 Task: Add a signature Ibrahim Sanchez containing Have a great St. Patricks Day, Ibrahim Sanchez to email address softage.8@softage.net and add a label Decorations
Action: Mouse moved to (1044, 62)
Screenshot: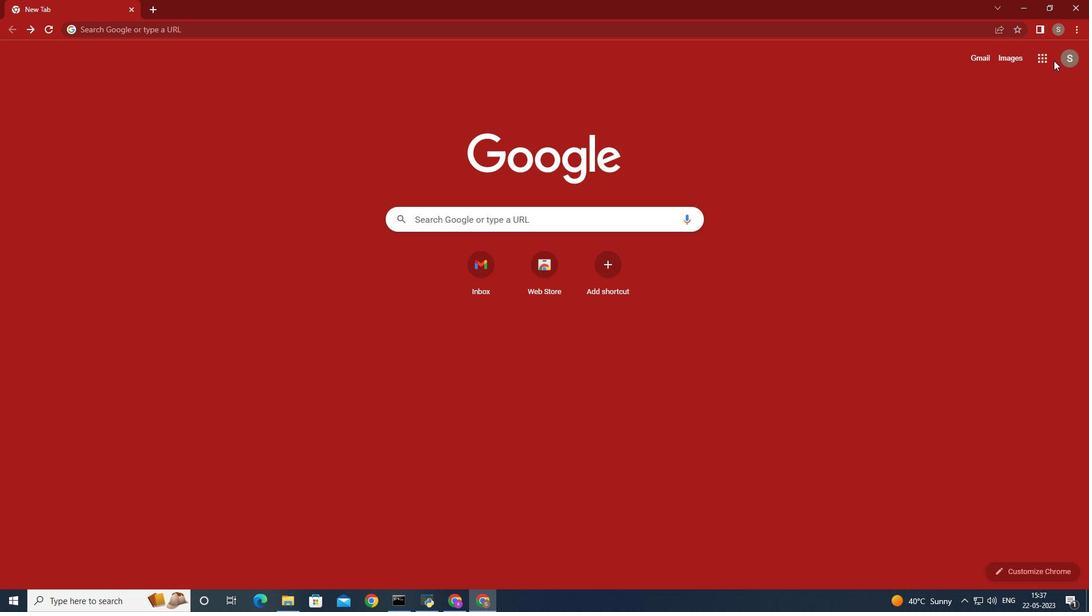 
Action: Mouse pressed left at (1044, 62)
Screenshot: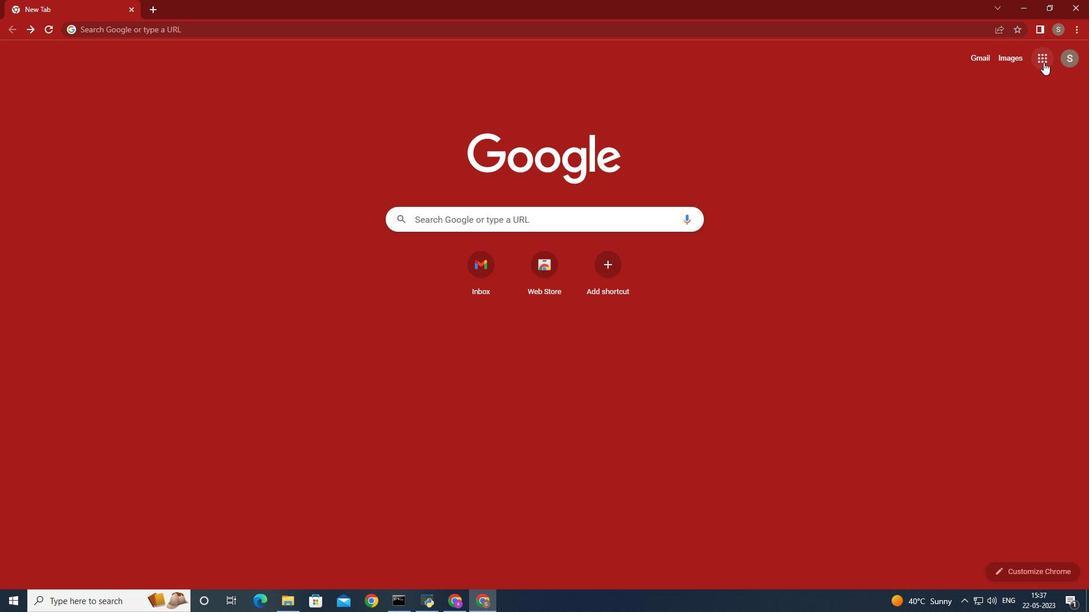
Action: Mouse moved to (995, 101)
Screenshot: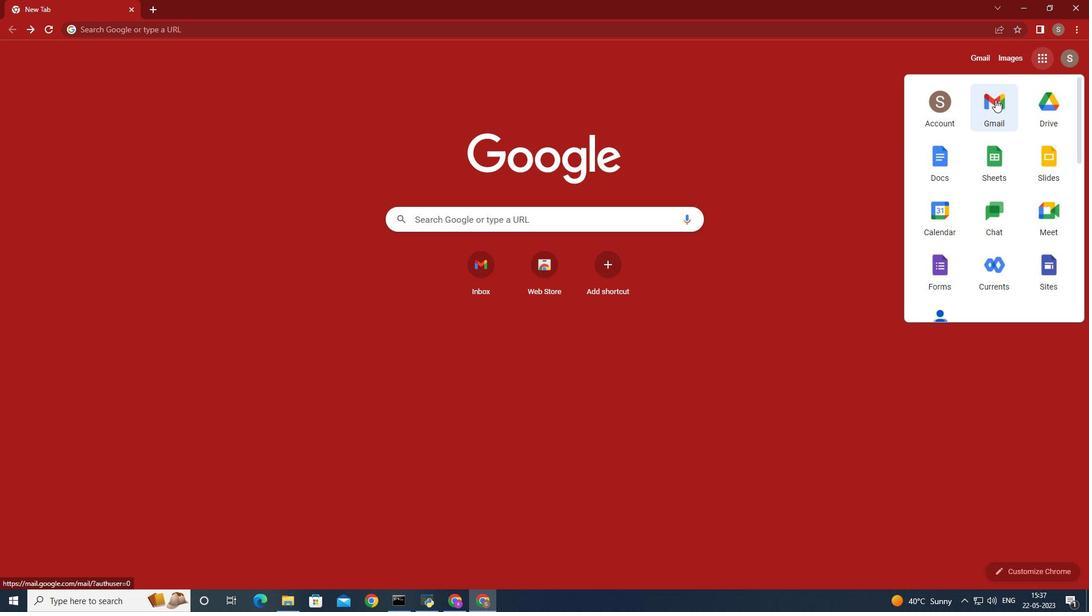 
Action: Mouse pressed left at (995, 101)
Screenshot: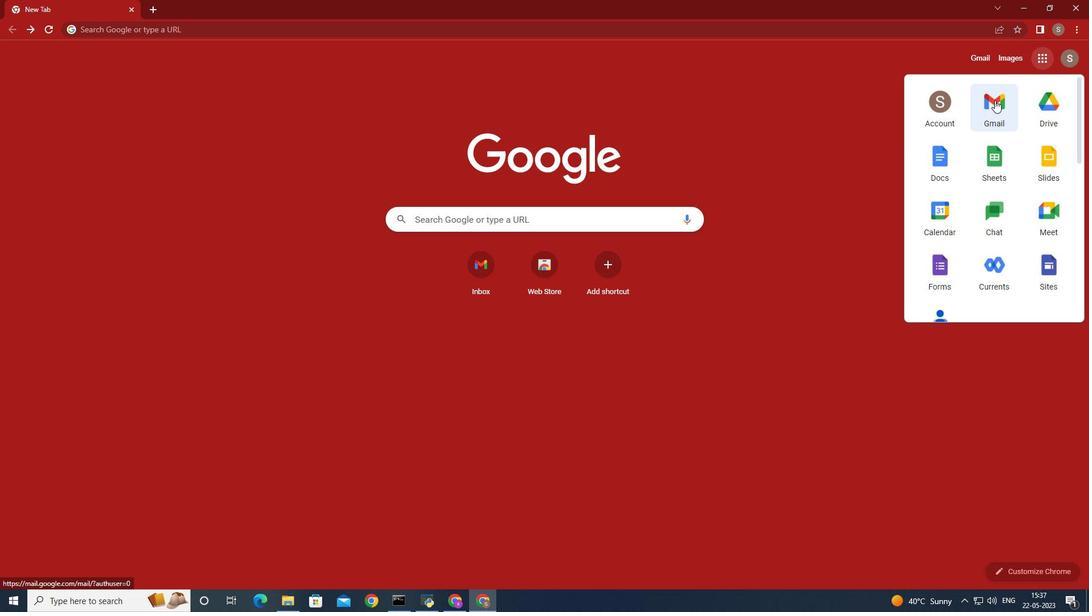 
Action: Key pressed <Key.caps_lock>
Screenshot: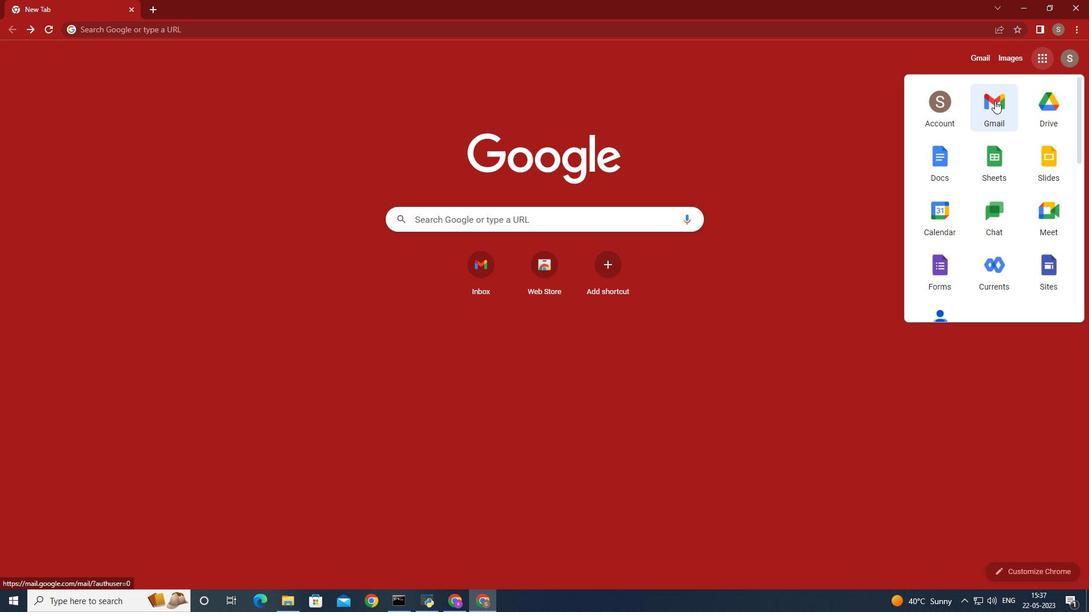 
Action: Mouse moved to (961, 75)
Screenshot: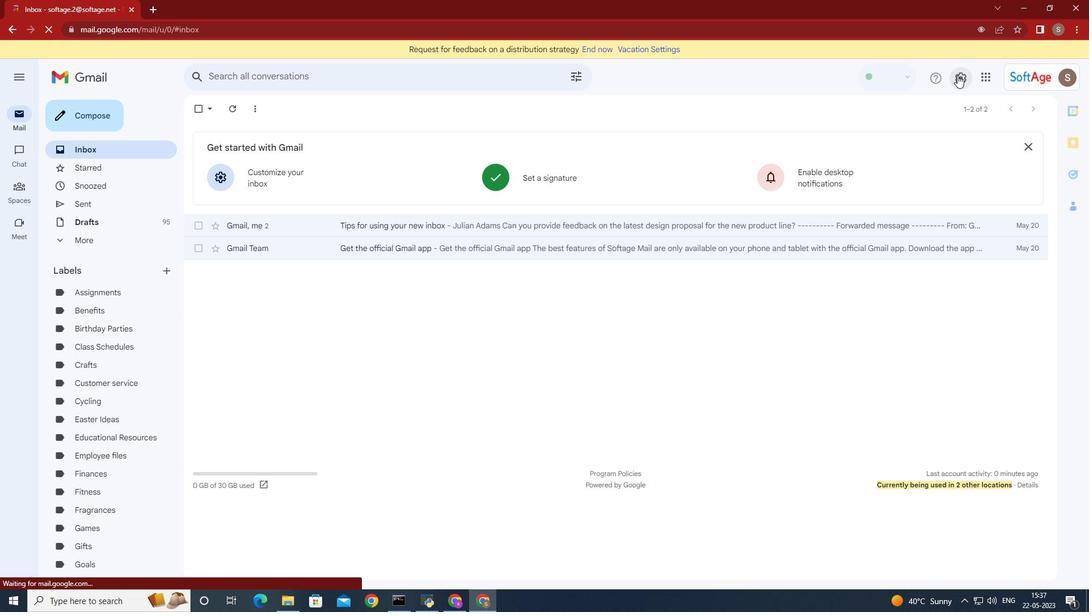 
Action: Mouse pressed left at (961, 75)
Screenshot: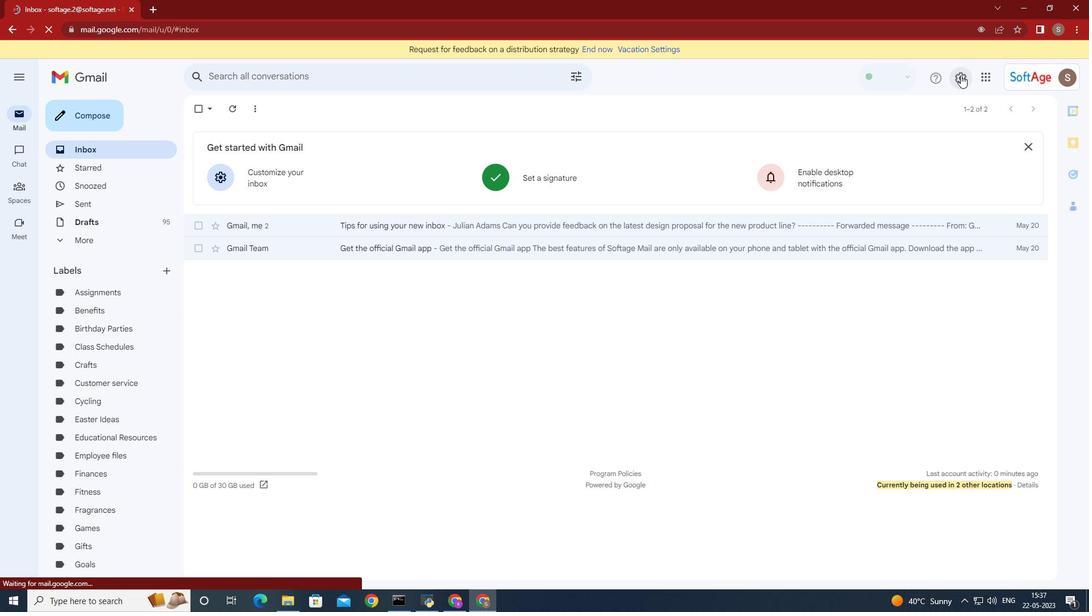
Action: Mouse moved to (974, 134)
Screenshot: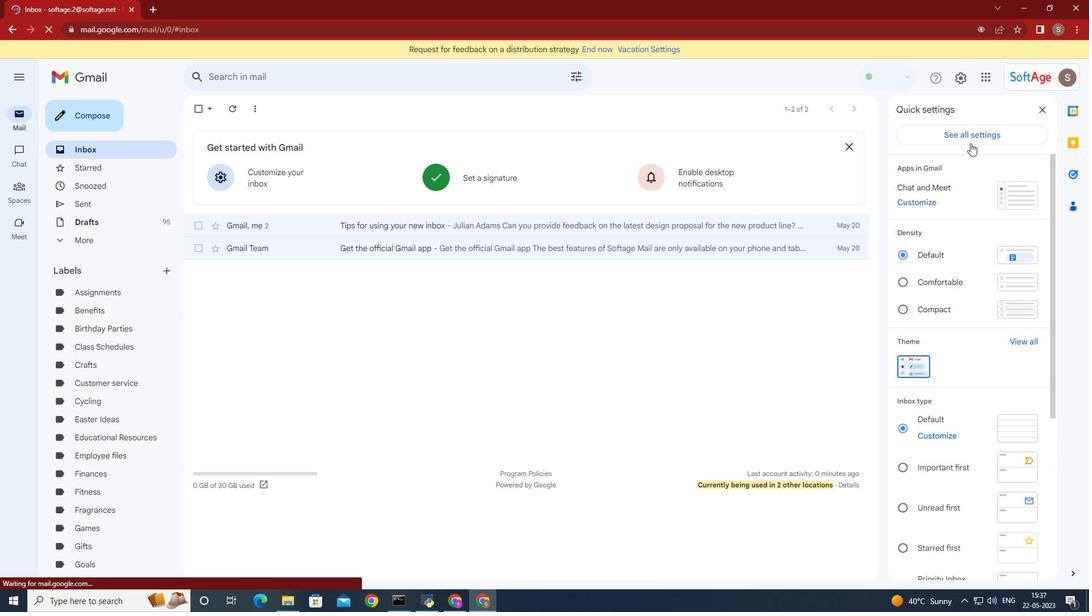 
Action: Mouse pressed left at (974, 134)
Screenshot: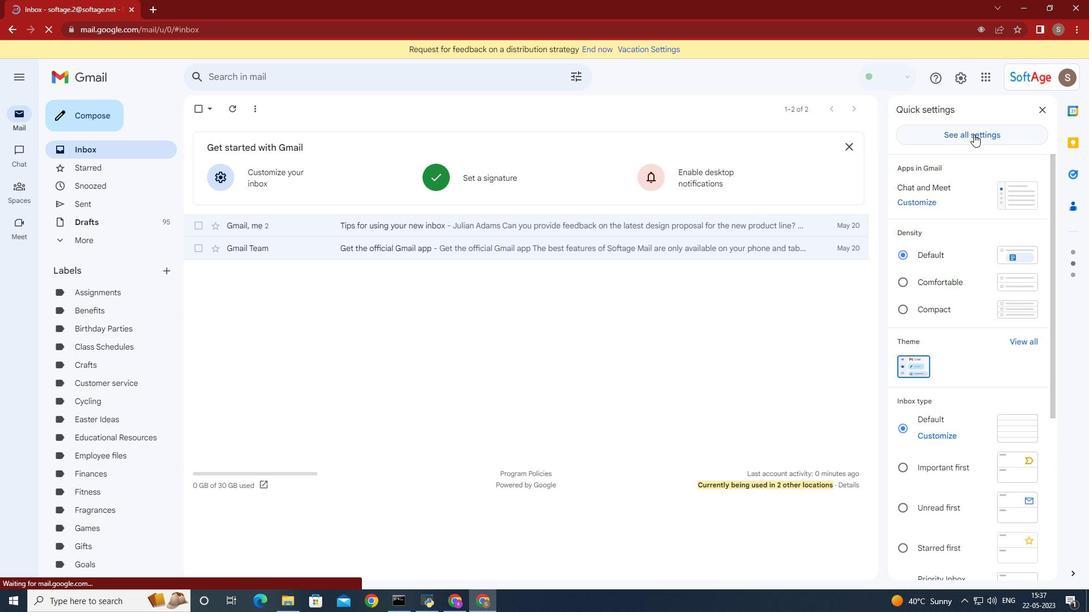 
Action: Mouse moved to (762, 210)
Screenshot: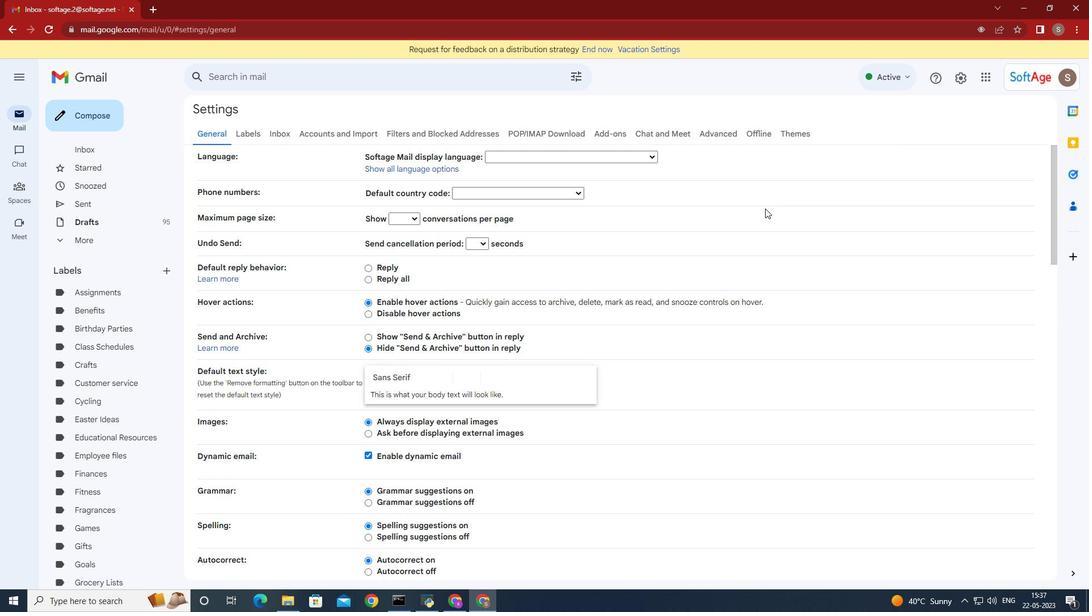 
Action: Mouse scrolled (762, 209) with delta (0, 0)
Screenshot: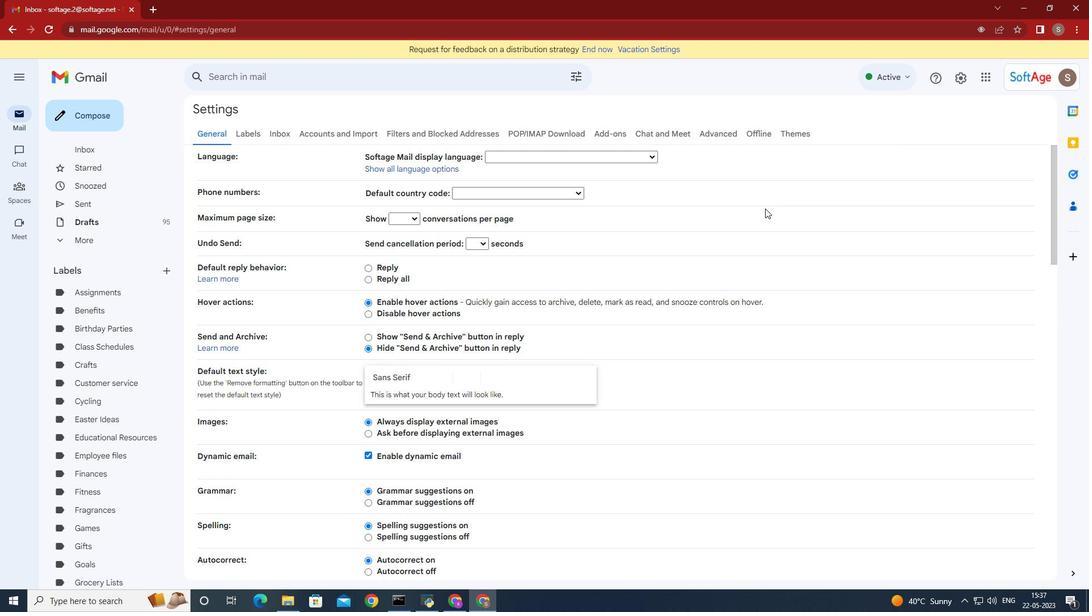 
Action: Mouse moved to (753, 213)
Screenshot: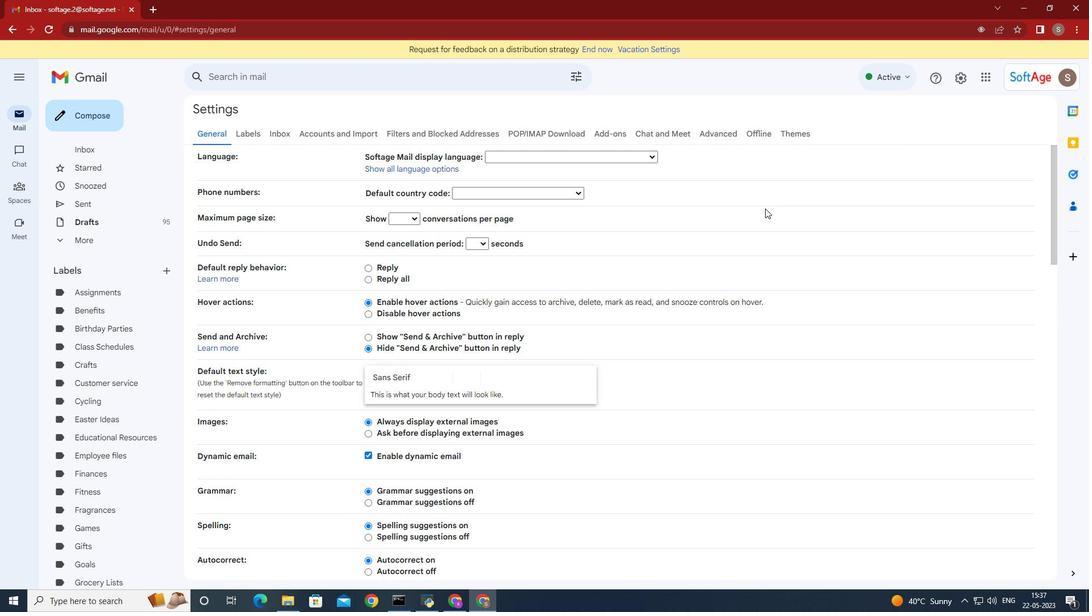 
Action: Mouse scrolled (753, 212) with delta (0, 0)
Screenshot: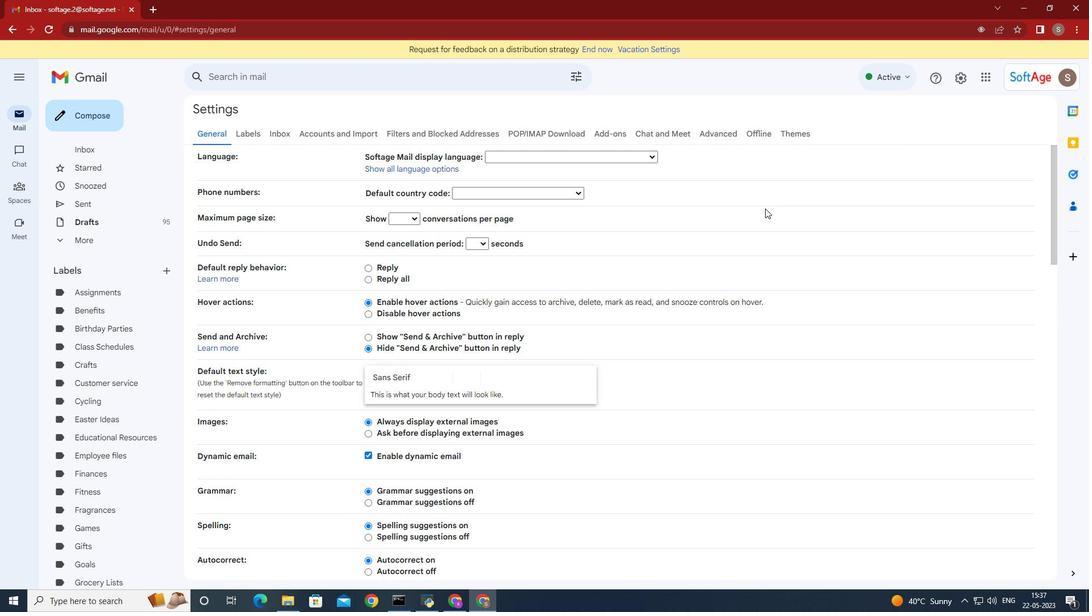 
Action: Mouse moved to (750, 213)
Screenshot: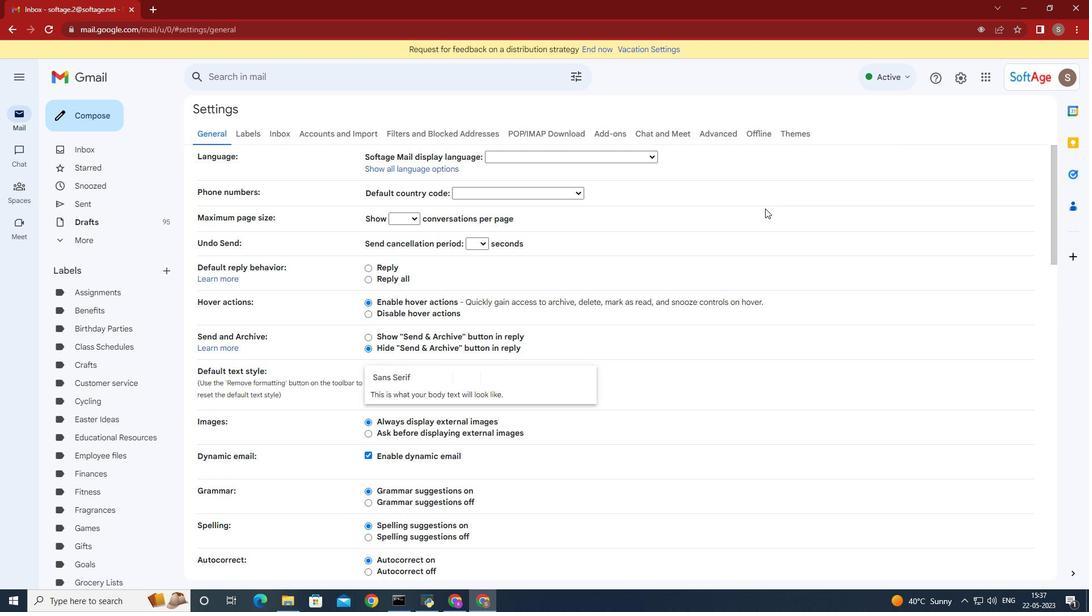 
Action: Mouse scrolled (750, 213) with delta (0, 0)
Screenshot: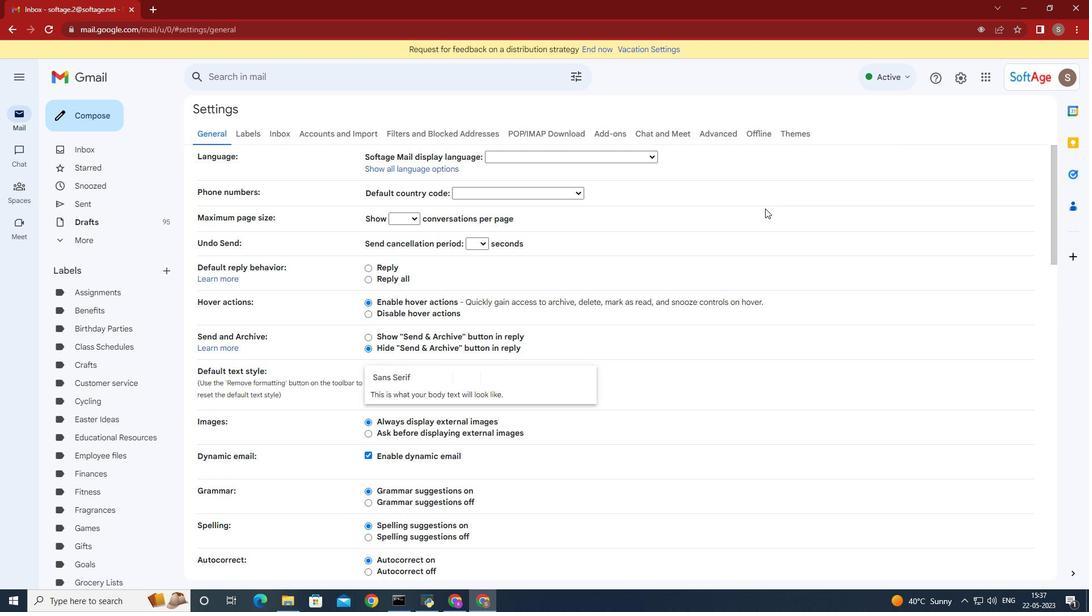 
Action: Mouse moved to (749, 214)
Screenshot: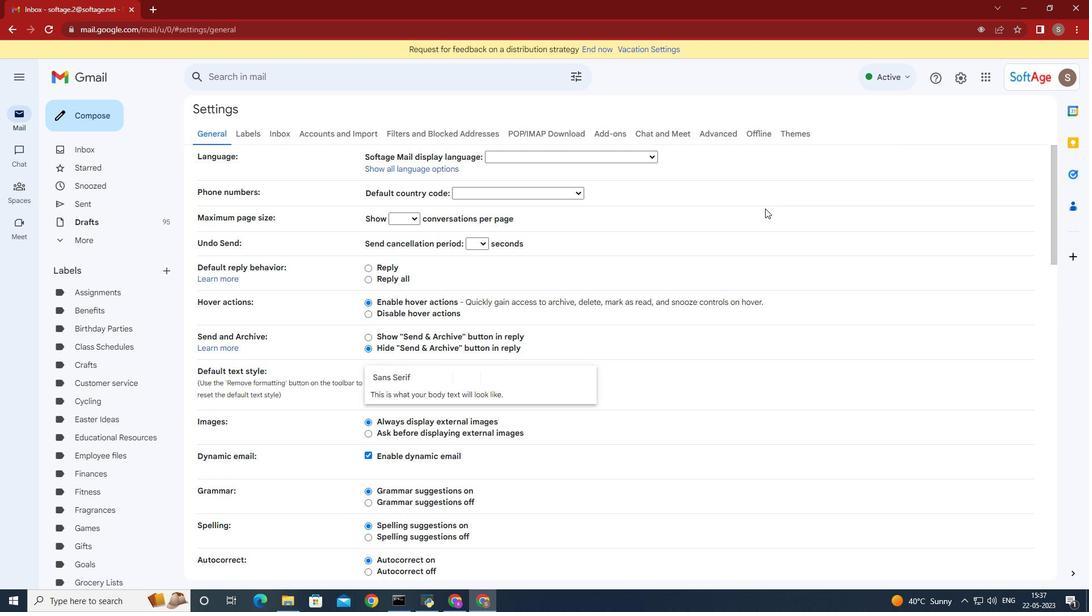 
Action: Mouse scrolled (749, 213) with delta (0, 0)
Screenshot: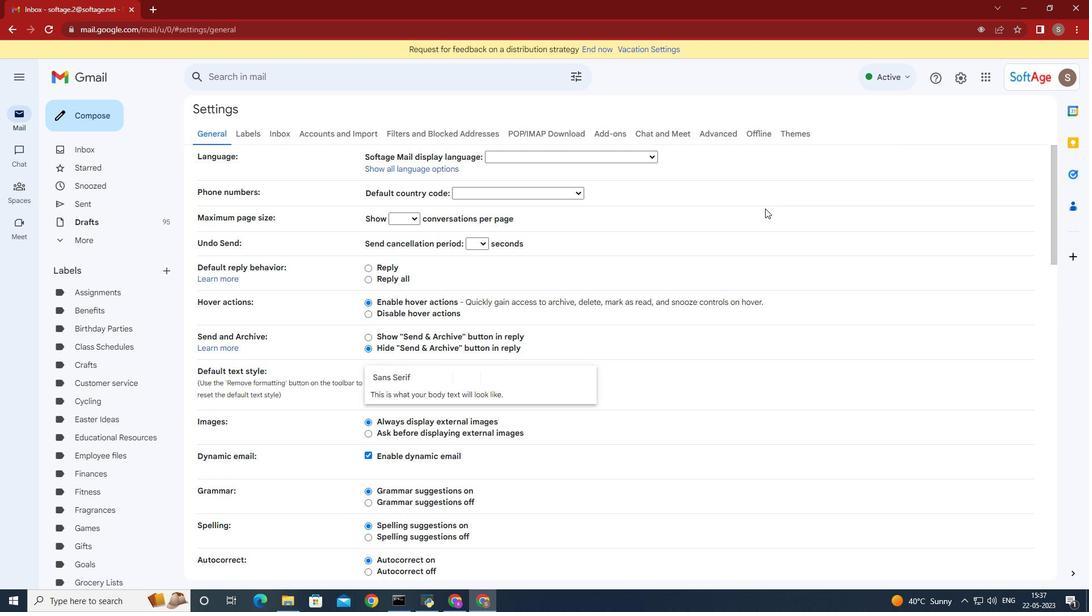 
Action: Mouse moved to (746, 215)
Screenshot: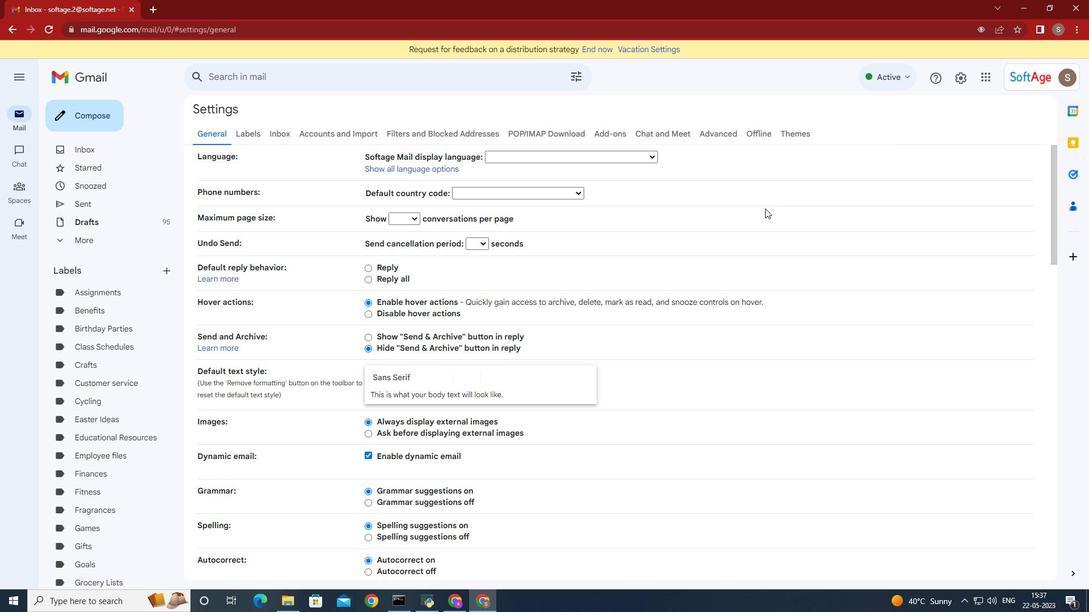 
Action: Mouse scrolled (747, 214) with delta (0, 0)
Screenshot: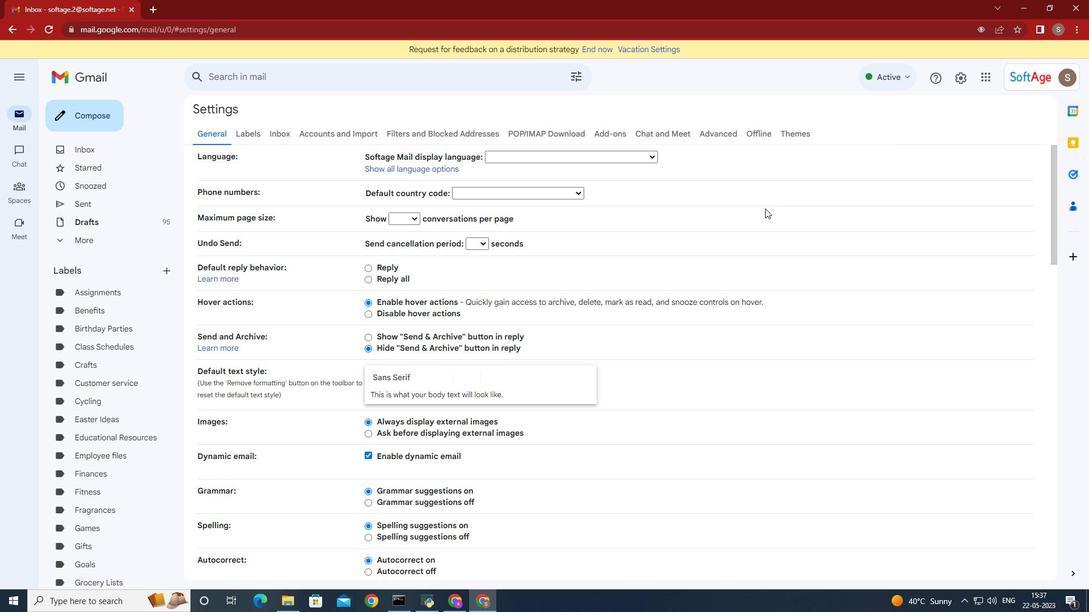 
Action: Mouse moved to (746, 215)
Screenshot: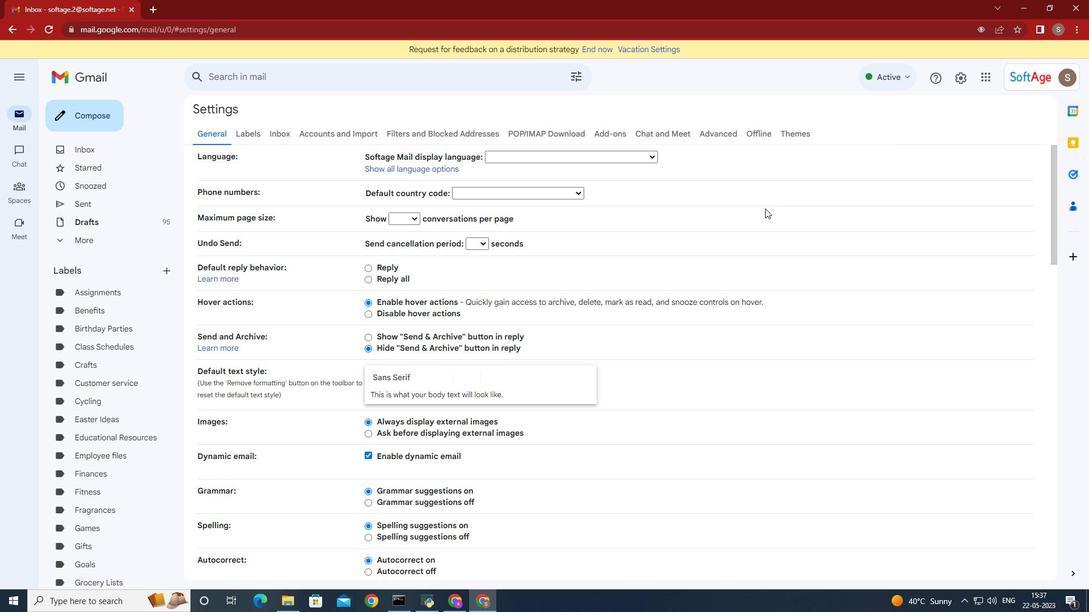 
Action: Mouse scrolled (746, 214) with delta (0, 0)
Screenshot: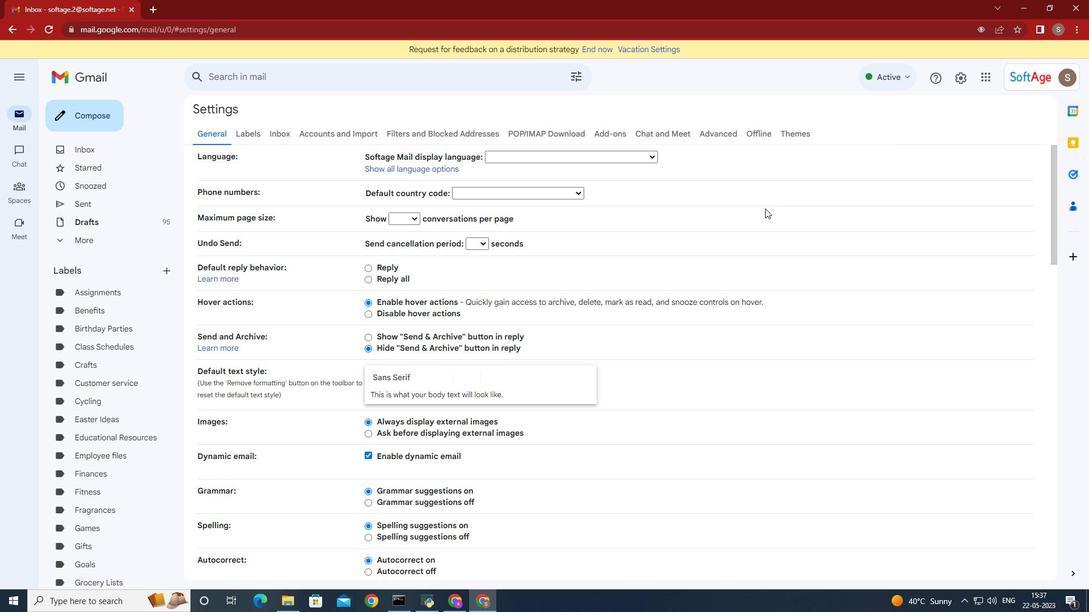 
Action: Mouse moved to (738, 215)
Screenshot: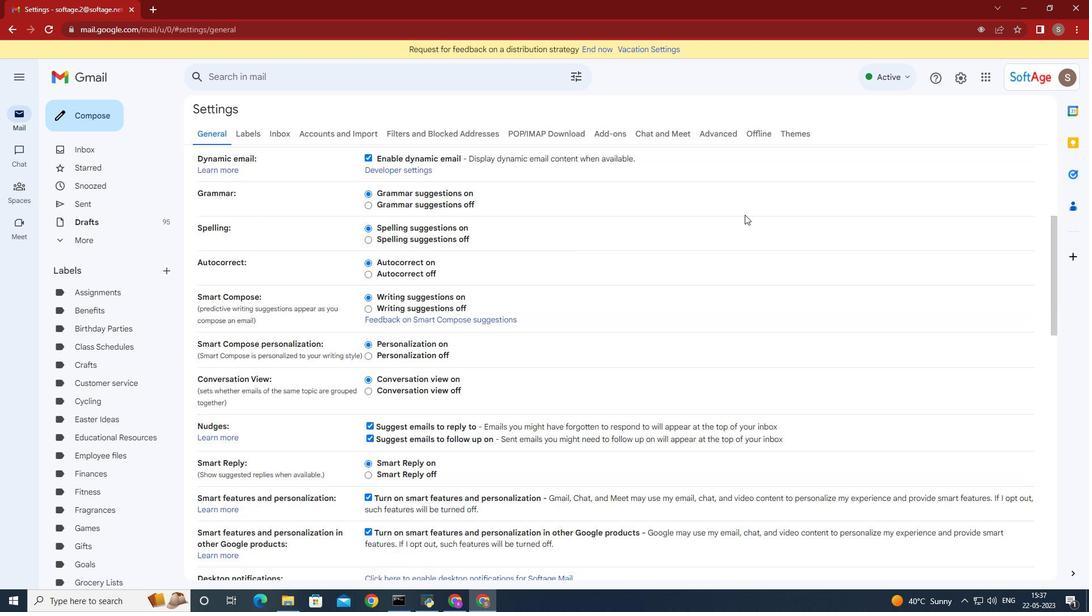 
Action: Mouse scrolled (738, 214) with delta (0, 0)
Screenshot: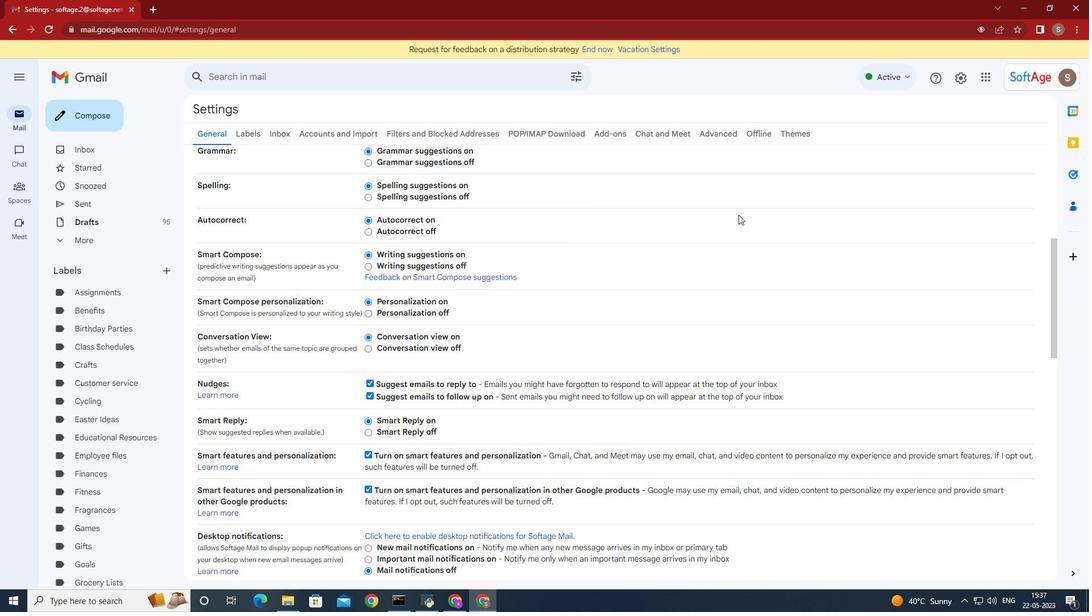 
Action: Mouse scrolled (738, 214) with delta (0, 0)
Screenshot: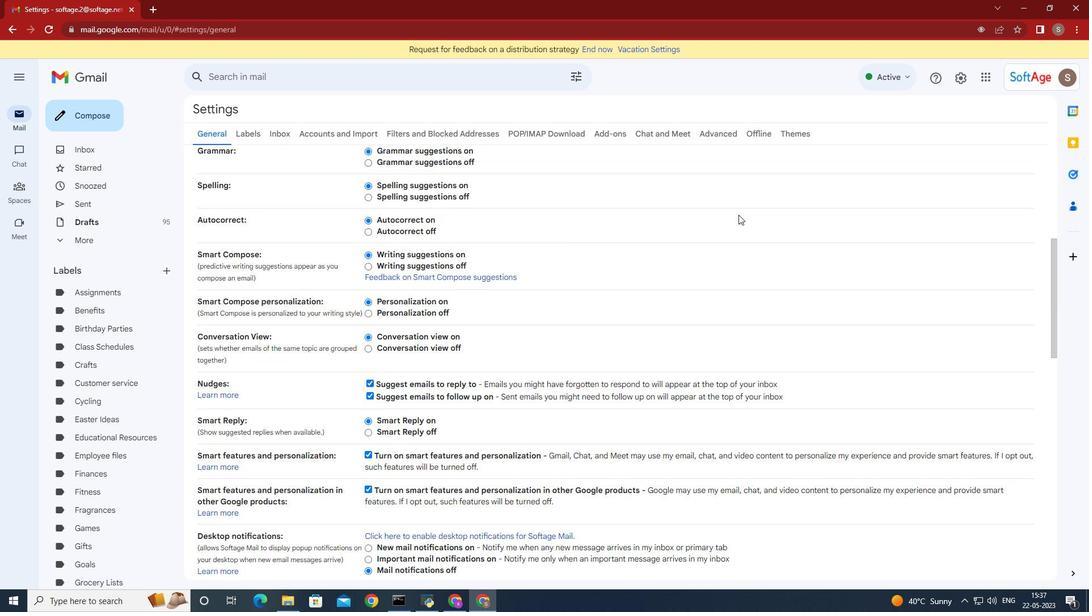 
Action: Mouse scrolled (738, 214) with delta (0, 0)
Screenshot: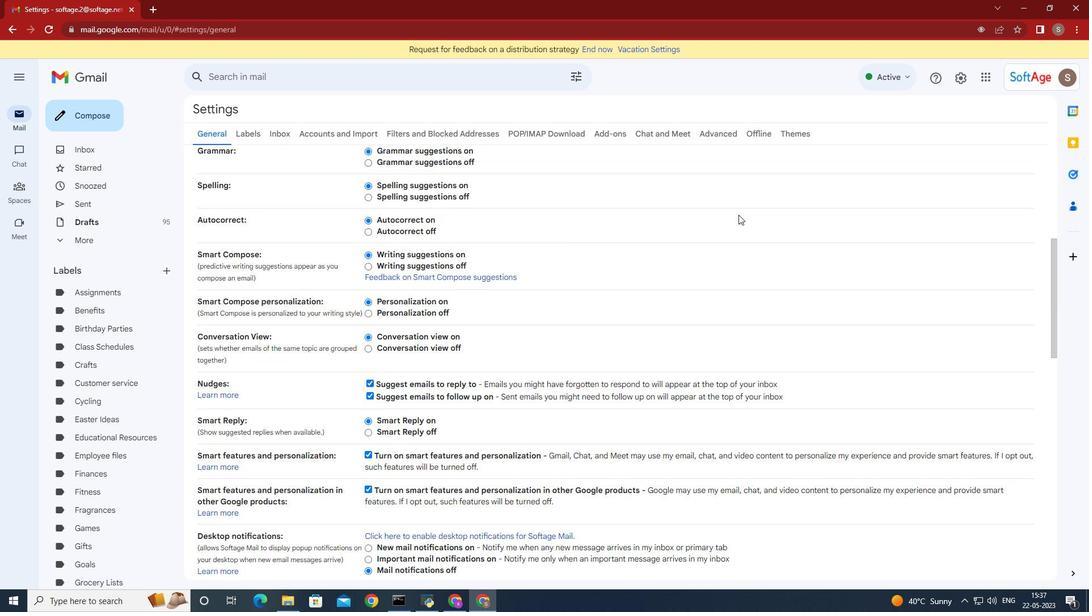 
Action: Mouse scrolled (738, 214) with delta (0, 0)
Screenshot: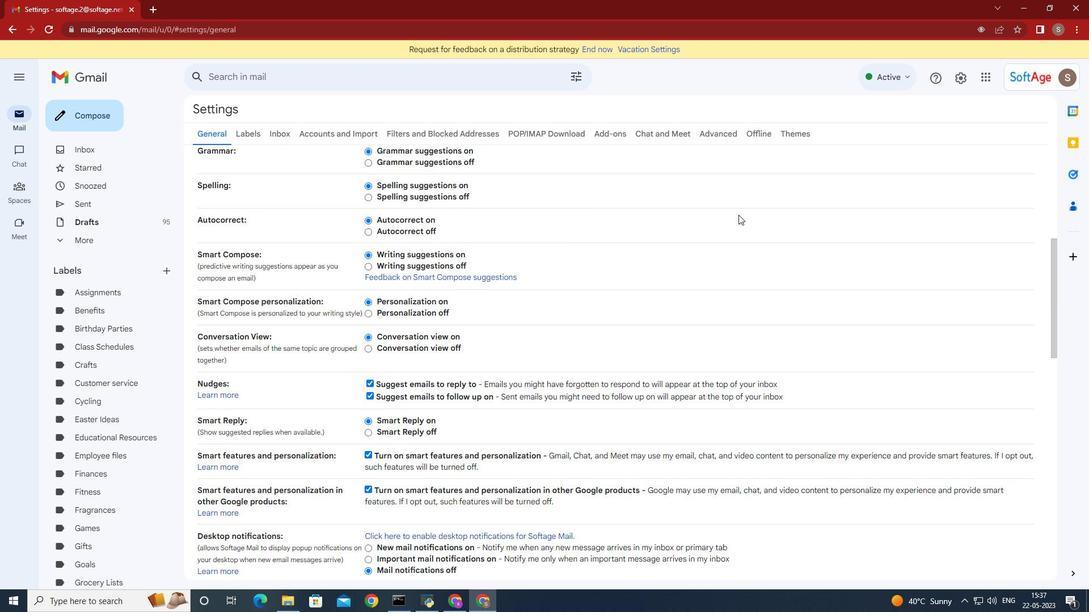 
Action: Mouse scrolled (738, 214) with delta (0, 0)
Screenshot: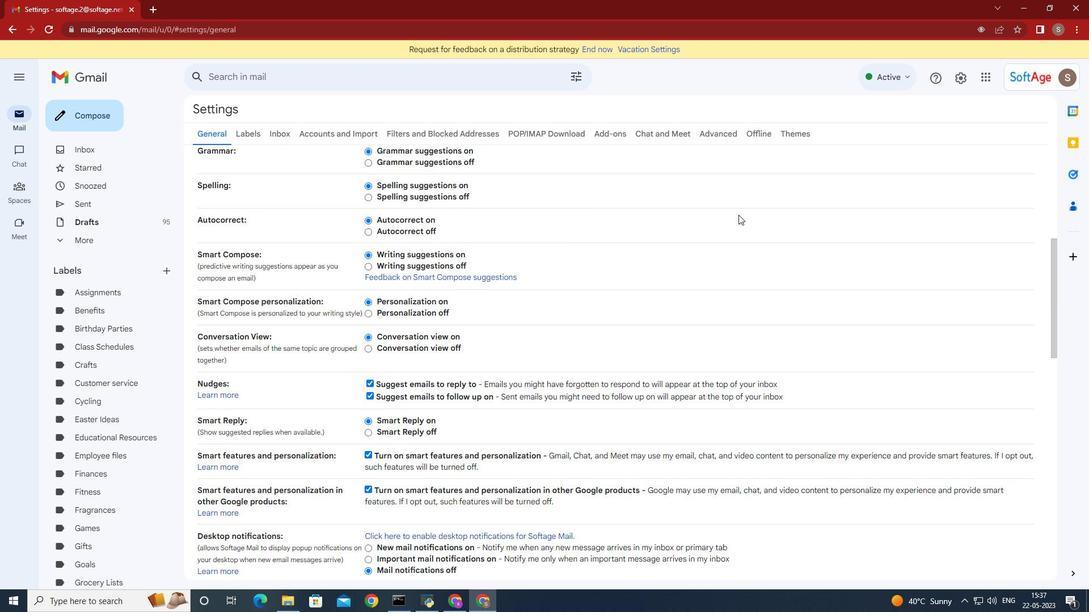 
Action: Mouse scrolled (738, 214) with delta (0, 0)
Screenshot: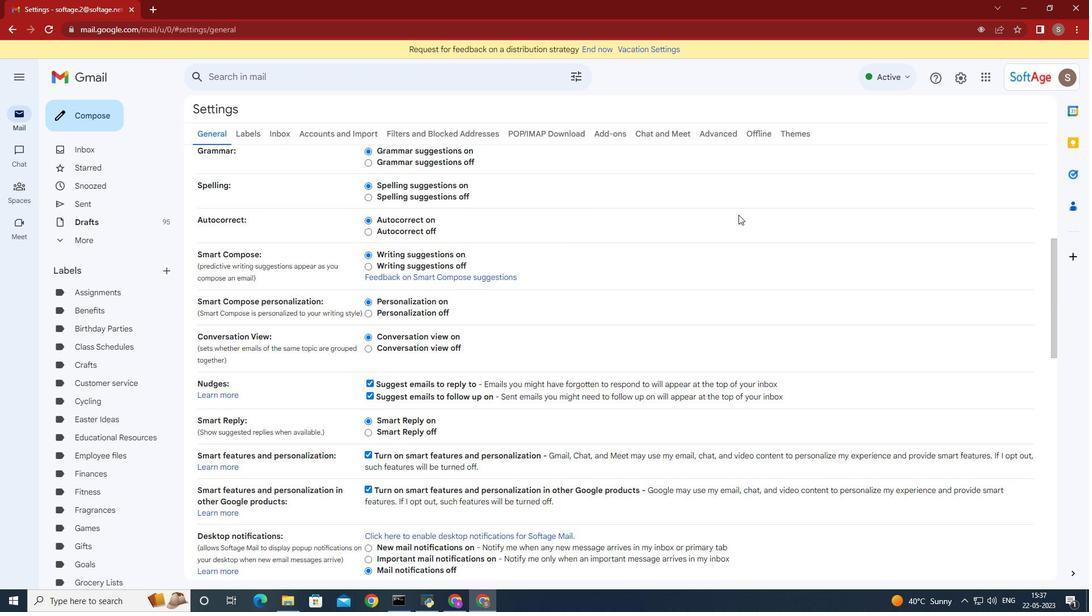 
Action: Mouse scrolled (738, 214) with delta (0, 0)
Screenshot: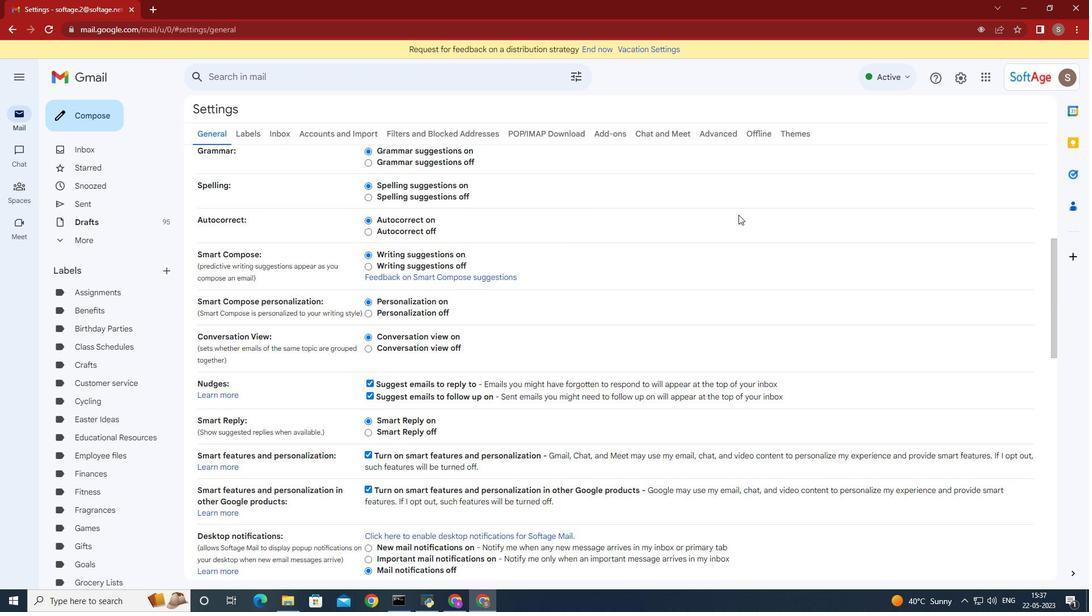 
Action: Mouse moved to (734, 215)
Screenshot: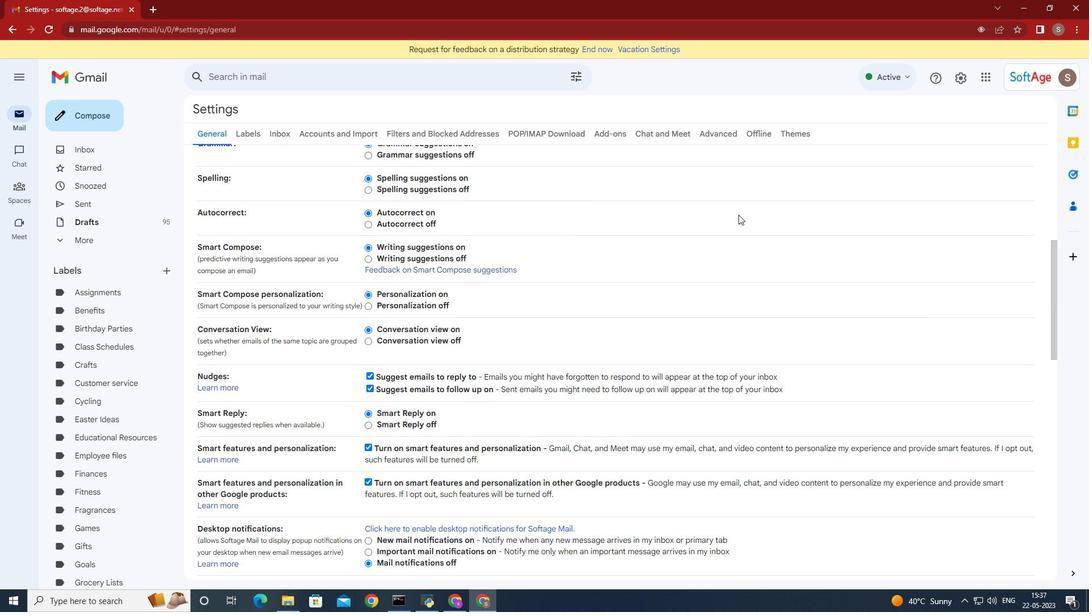 
Action: Mouse scrolled (734, 214) with delta (0, 0)
Screenshot: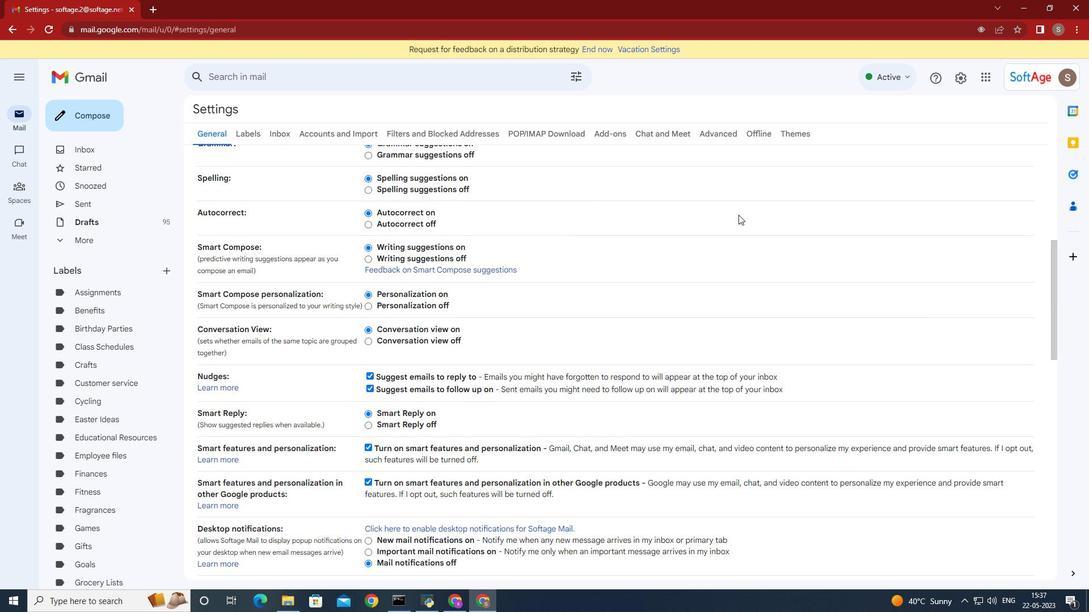 
Action: Mouse moved to (732, 213)
Screenshot: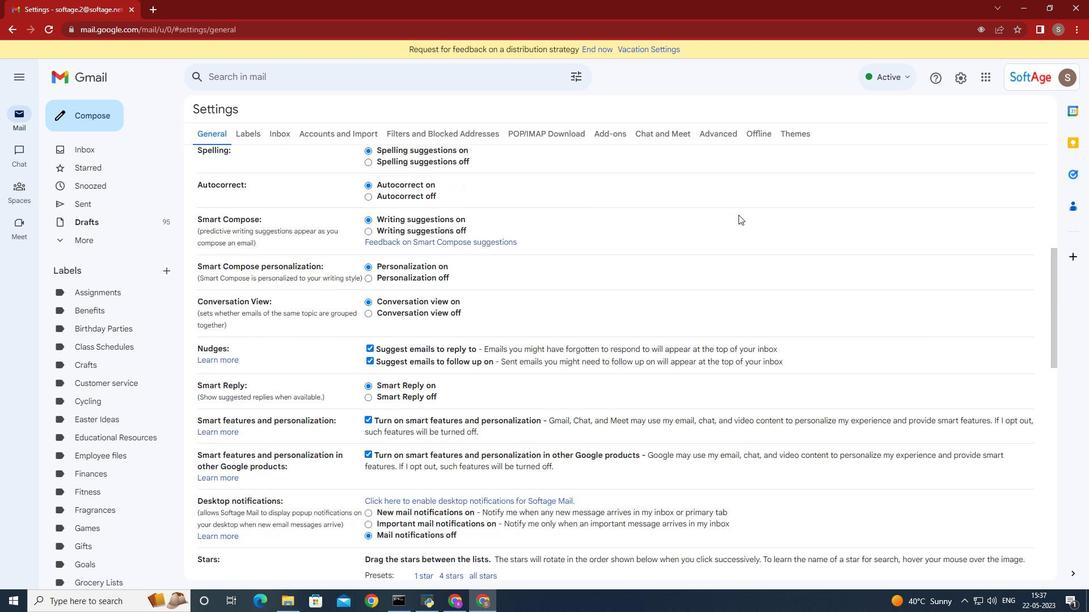
Action: Mouse scrolled (732, 213) with delta (0, 0)
Screenshot: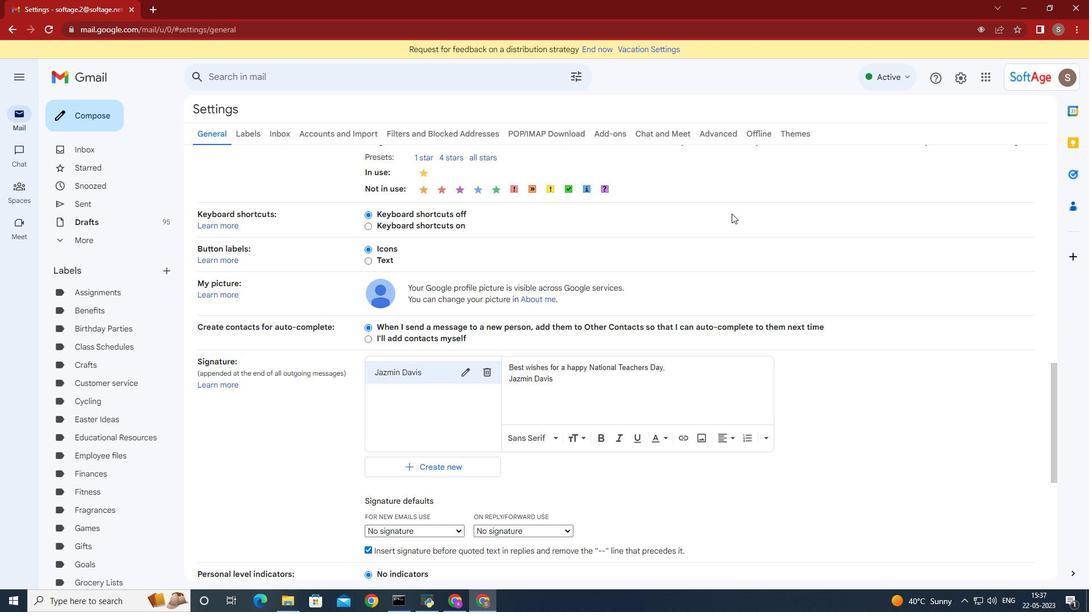 
Action: Mouse scrolled (732, 213) with delta (0, 0)
Screenshot: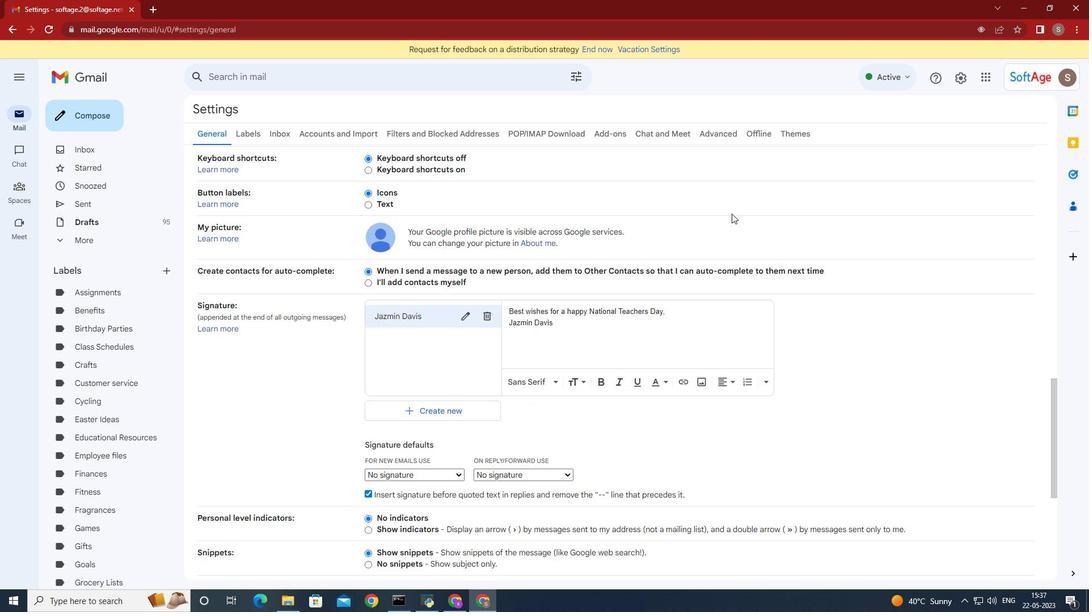 
Action: Mouse scrolled (732, 213) with delta (0, 0)
Screenshot: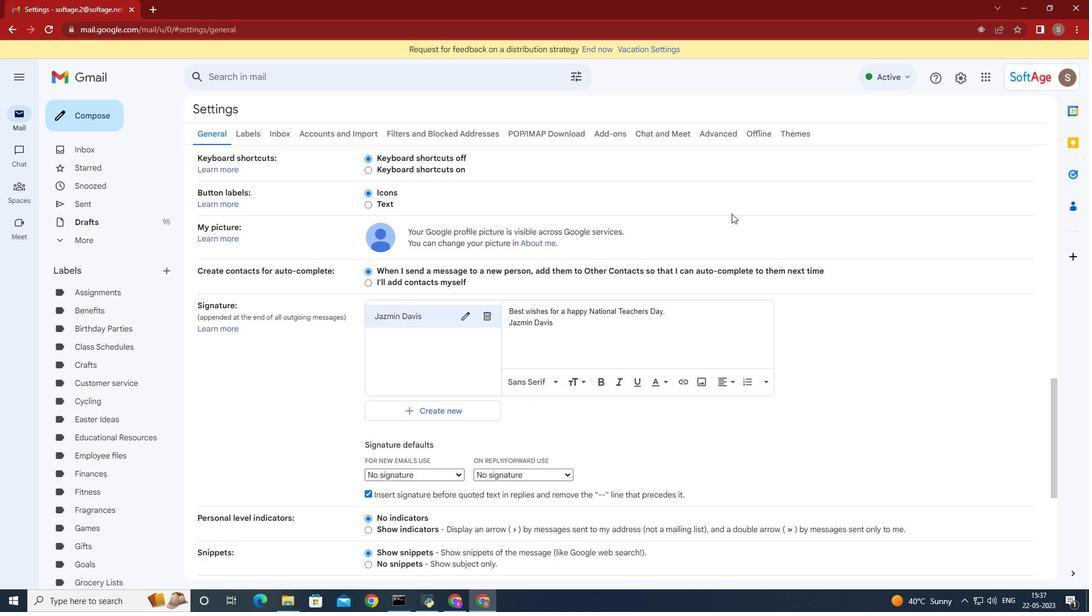 
Action: Mouse moved to (732, 213)
Screenshot: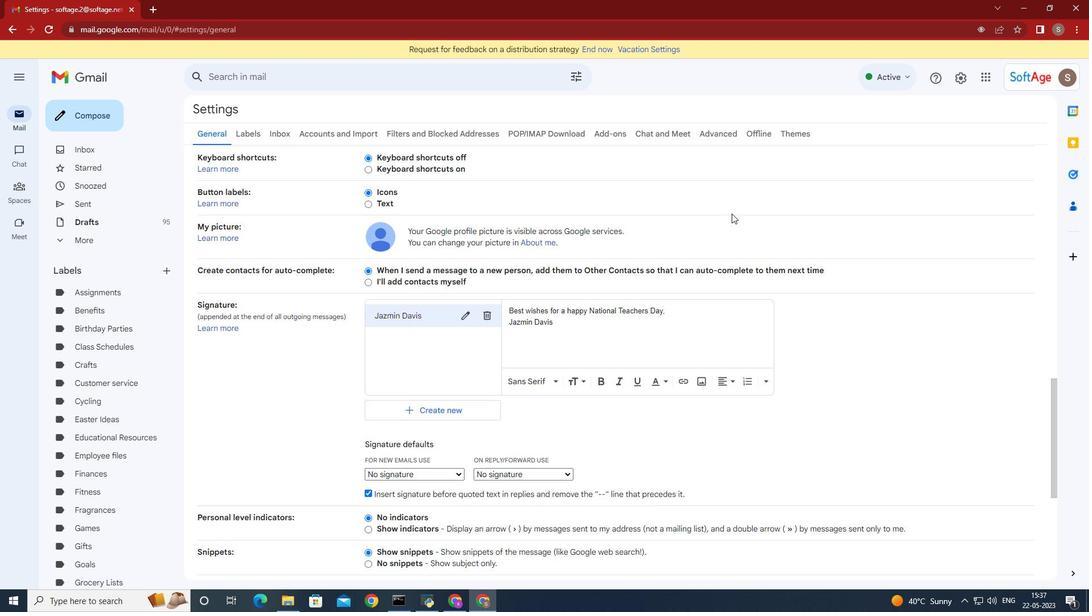 
Action: Mouse scrolled (732, 213) with delta (0, 0)
Screenshot: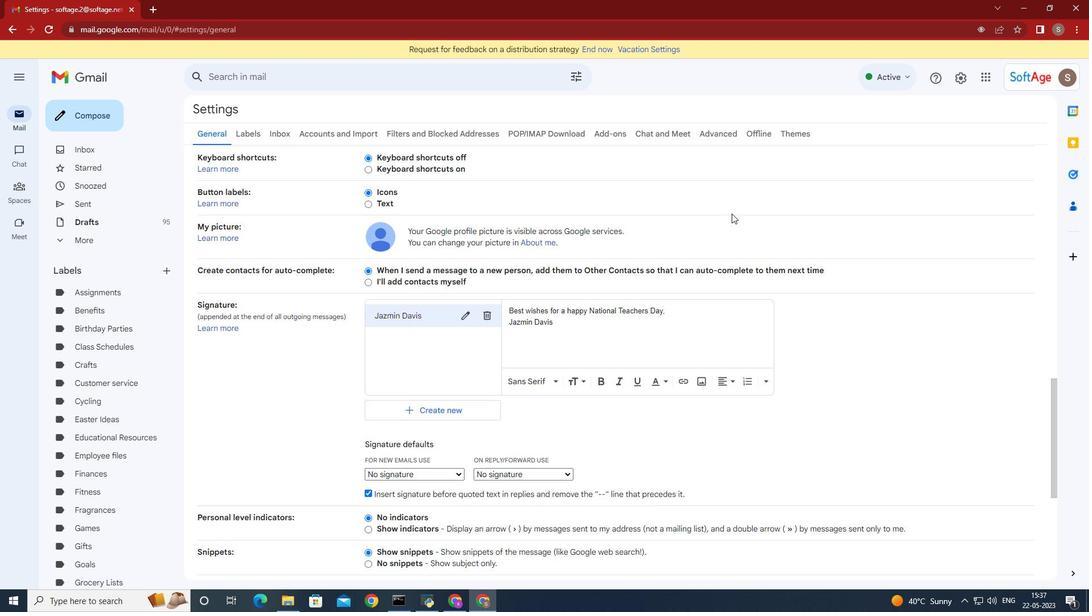 
Action: Mouse moved to (438, 233)
Screenshot: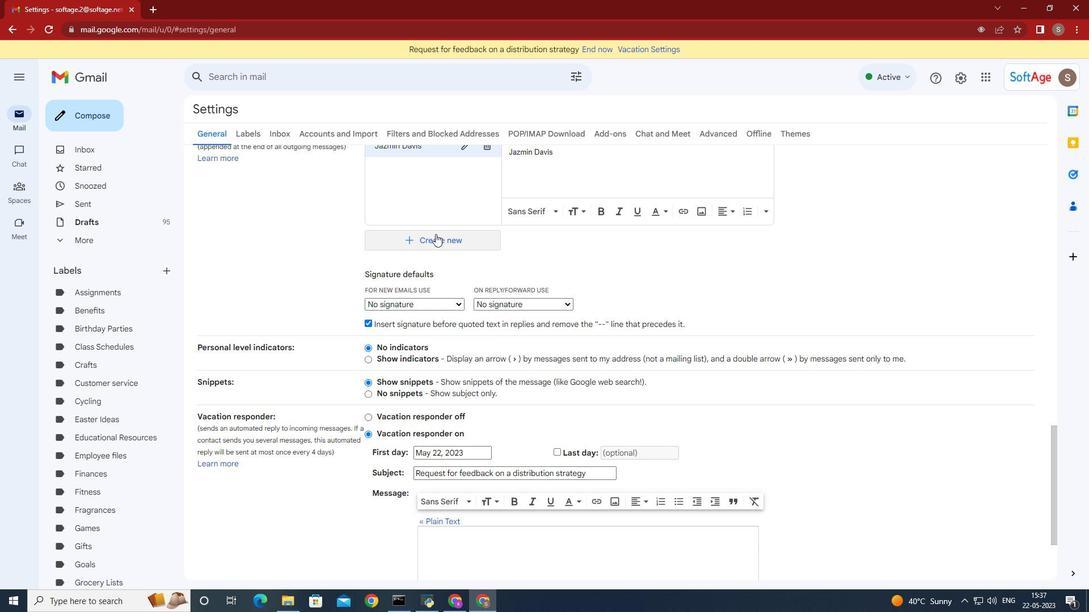 
Action: Mouse pressed left at (438, 233)
Screenshot: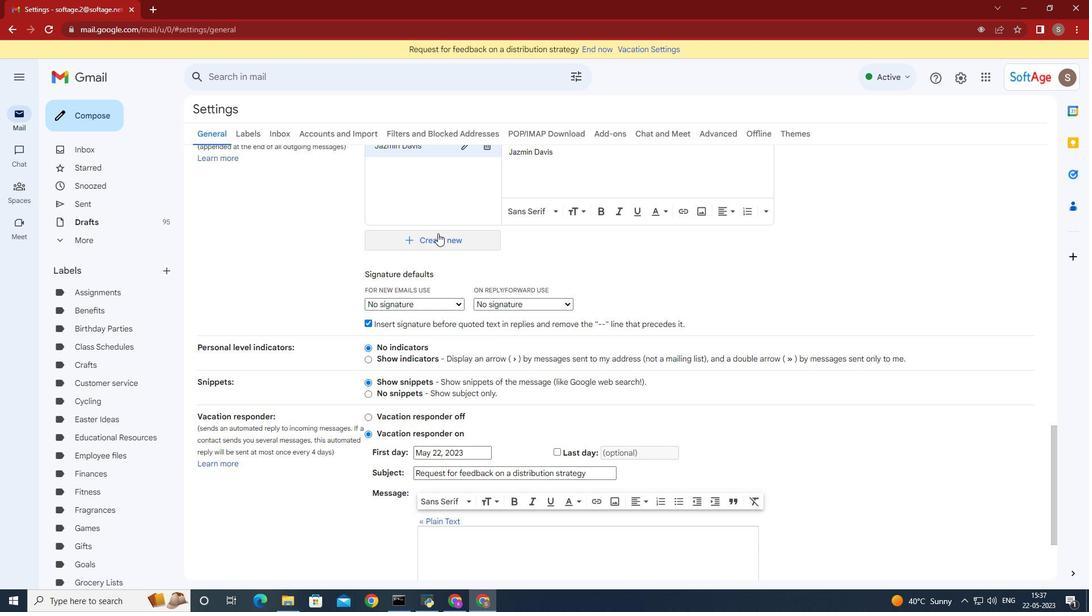 
Action: Mouse moved to (468, 302)
Screenshot: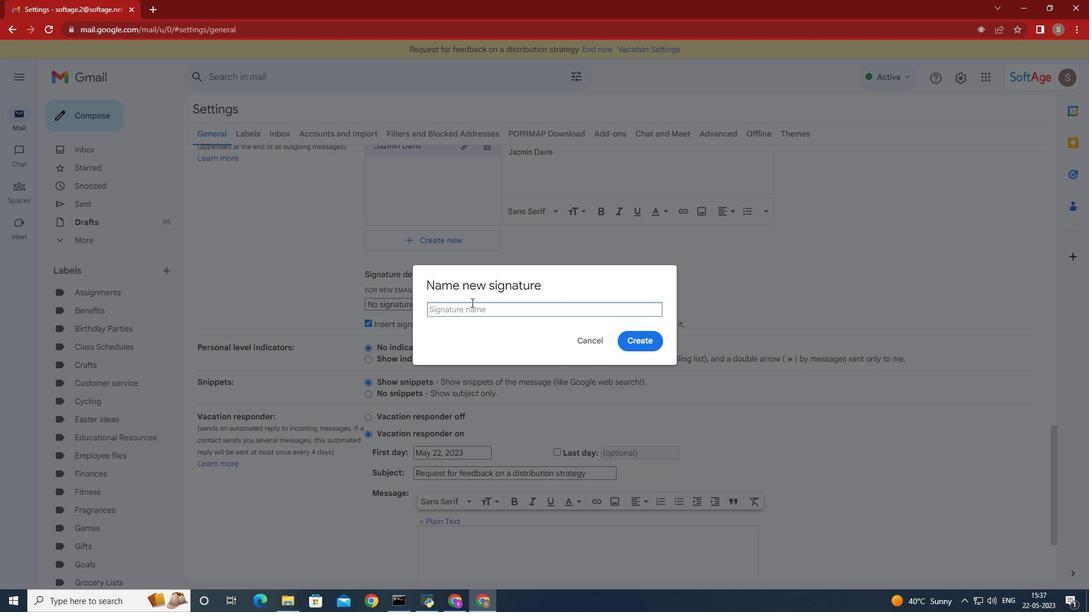 
Action: Key pressed I<Key.caps_lock>brahim<Key.space><Key.caps_lock>S<Key.caps_lock>anchez<Key.space>
Screenshot: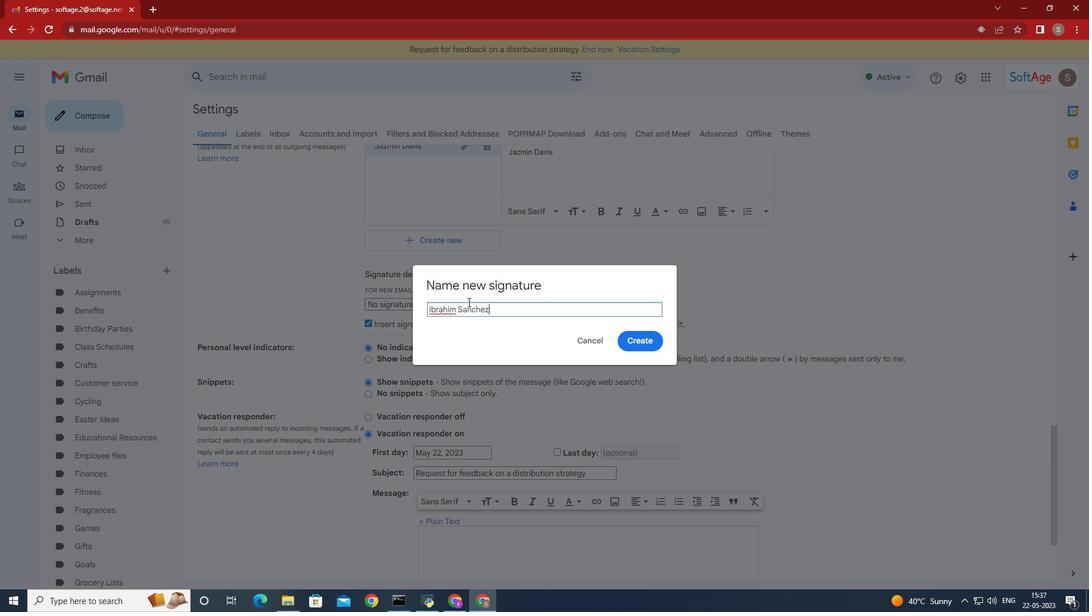 
Action: Mouse moved to (631, 339)
Screenshot: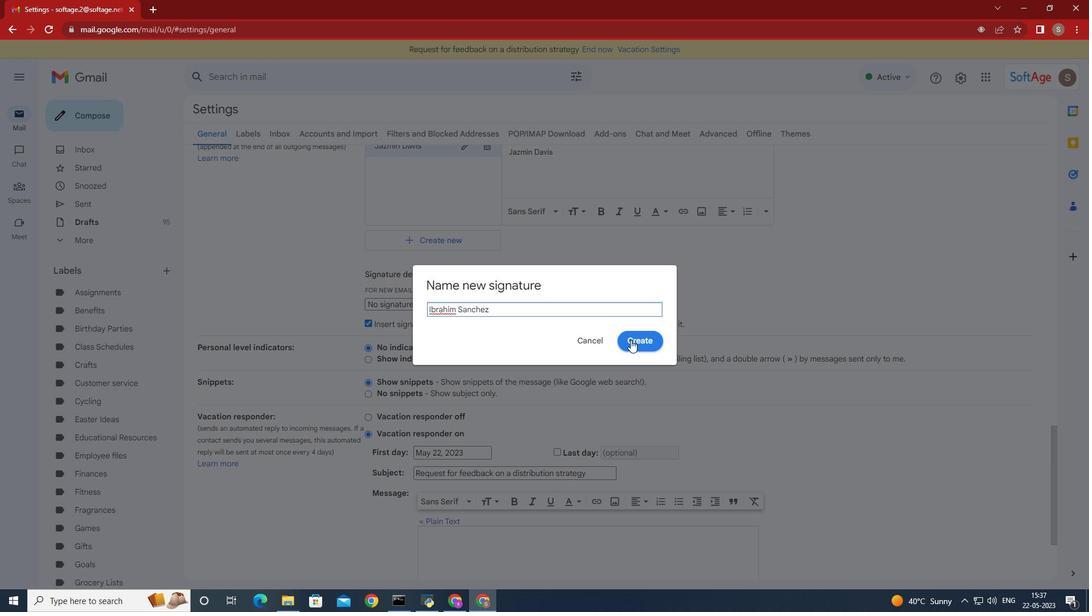 
Action: Mouse pressed left at (631, 339)
Screenshot: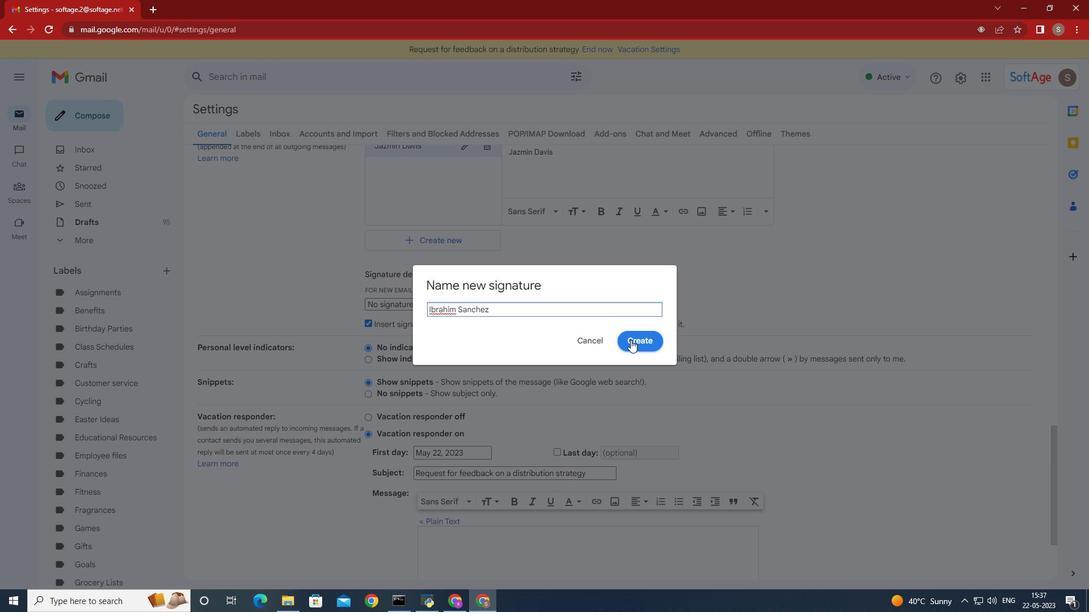 
Action: Mouse moved to (598, 379)
Screenshot: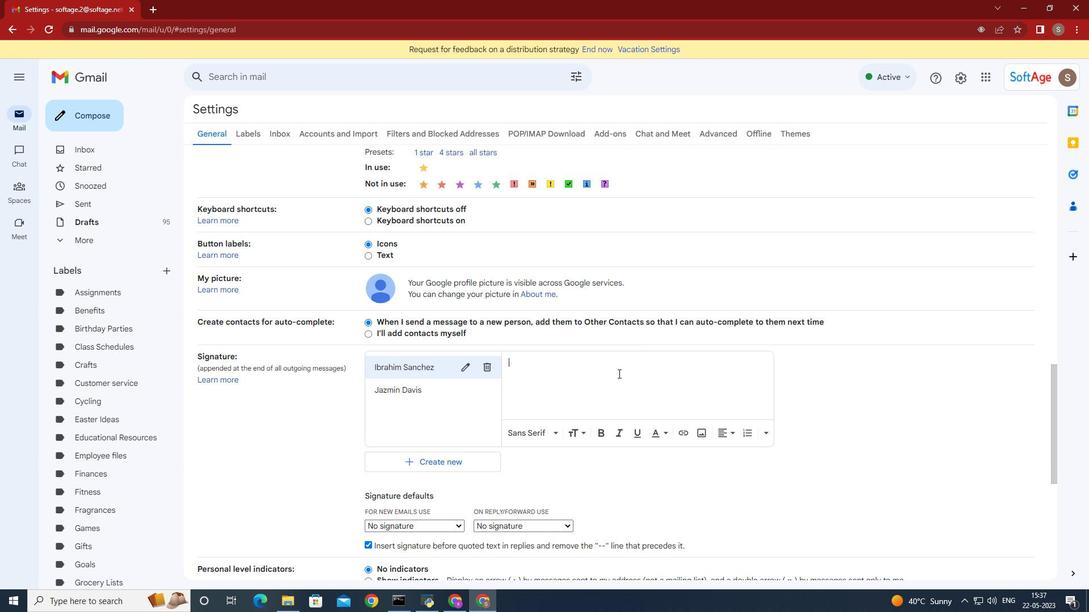 
Action: Key pressed <Key.caps_lock>H<Key.caps_lock>ave<Key.space>a<Key.space>great<Key.space>s<Key.backspace><Key.caps_lock>ST.<Key.space><Key.caps_lock>p<Key.caps_lock>ATRICKS<Key.space><Key.caps_lock>d<Key.caps_lock><Key.backspace><Key.backspace><Key.backspace><Key.backspace><Key.backspace><Key.backspace><Key.backspace><Key.backspace><Key.backspace><Key.backspace><Key.caps_lock>p<Key.caps_lock><Key.backspace><Key.shift>p<Key.backspace><Key.caps_lock><Key.shift><Key.shift>Patricks<Key.space><Key.shift>Day<Key.space>,<Key.enter><Key.shift>Ibrahim<Key.space><Key.shift>Sanchez
Screenshot: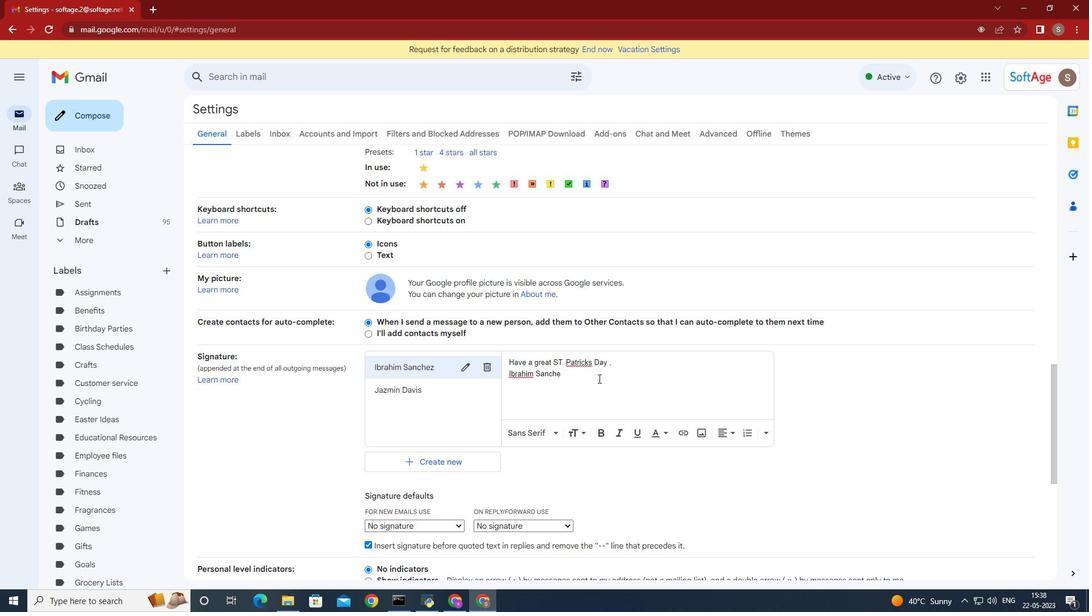 
Action: Mouse moved to (529, 475)
Screenshot: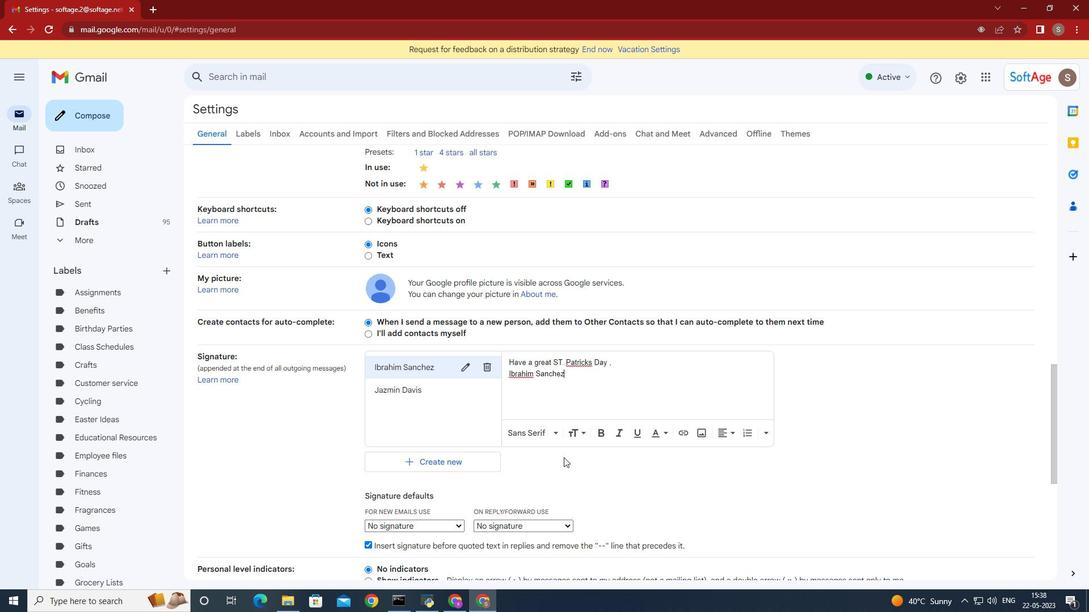 
Action: Key pressed <Key.space>
Screenshot: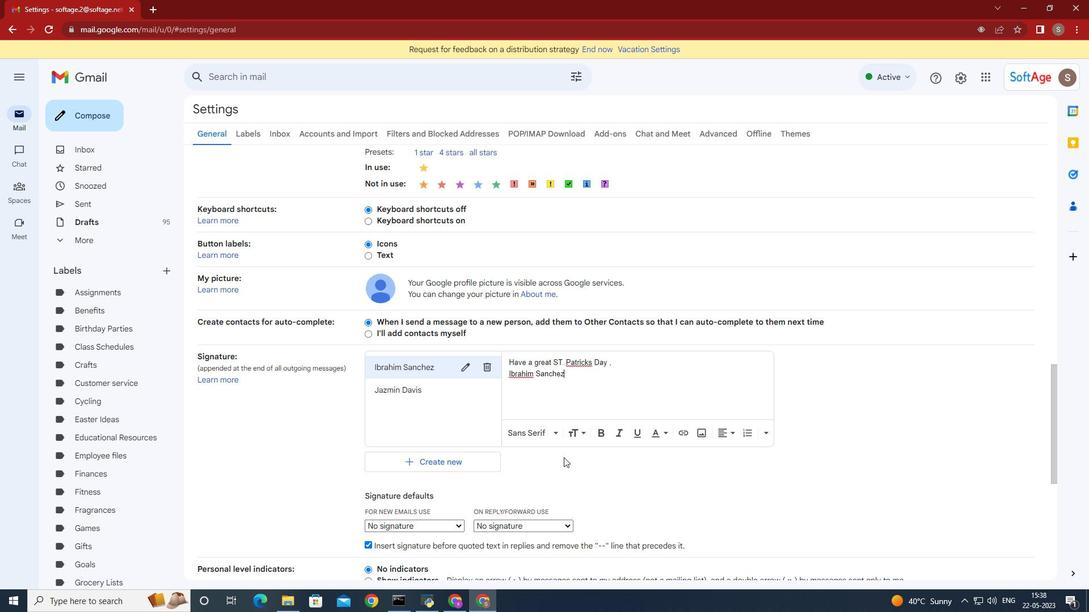 
Action: Mouse moved to (459, 523)
Screenshot: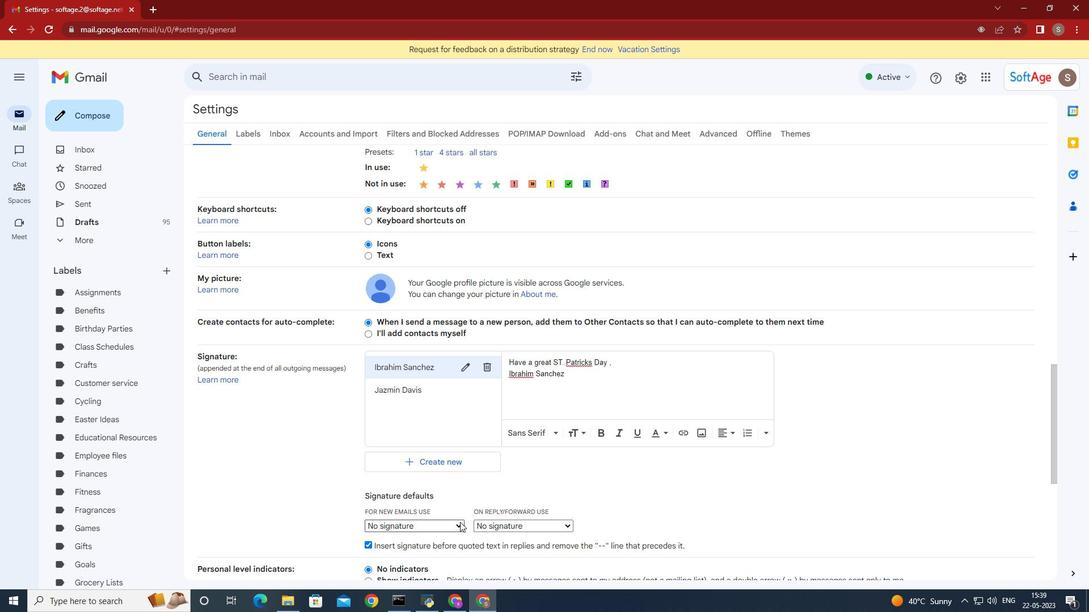 
Action: Mouse pressed left at (459, 523)
Screenshot: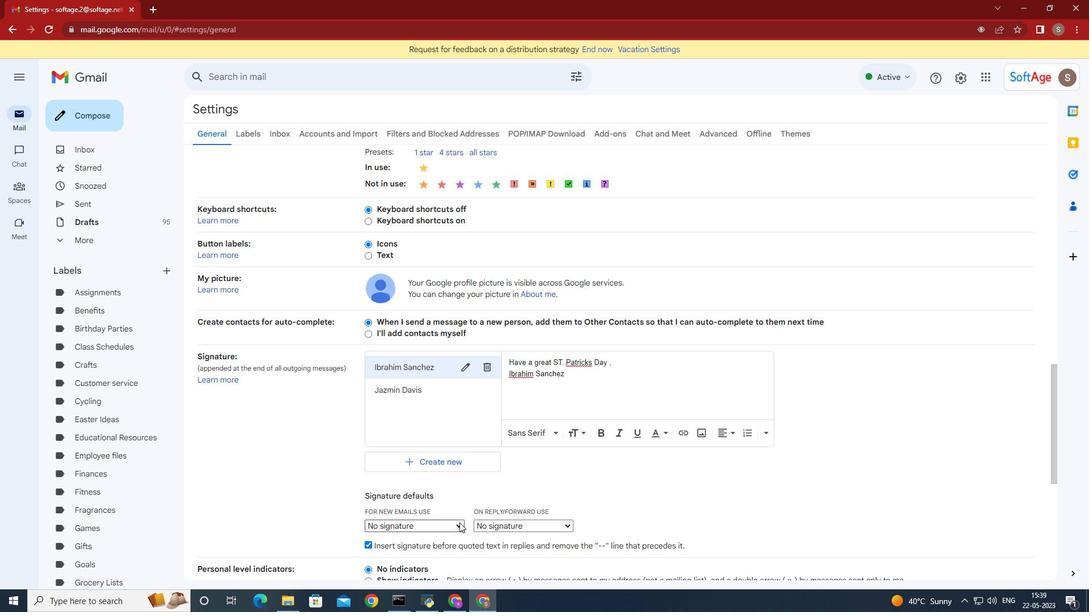 
Action: Mouse moved to (440, 544)
Screenshot: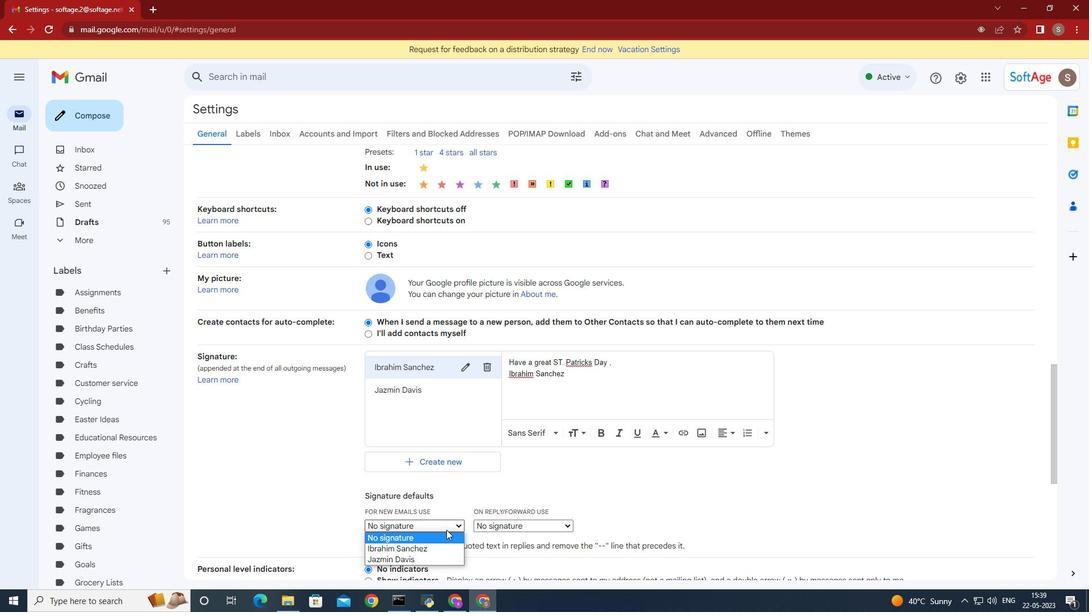 
Action: Mouse pressed left at (440, 544)
Screenshot: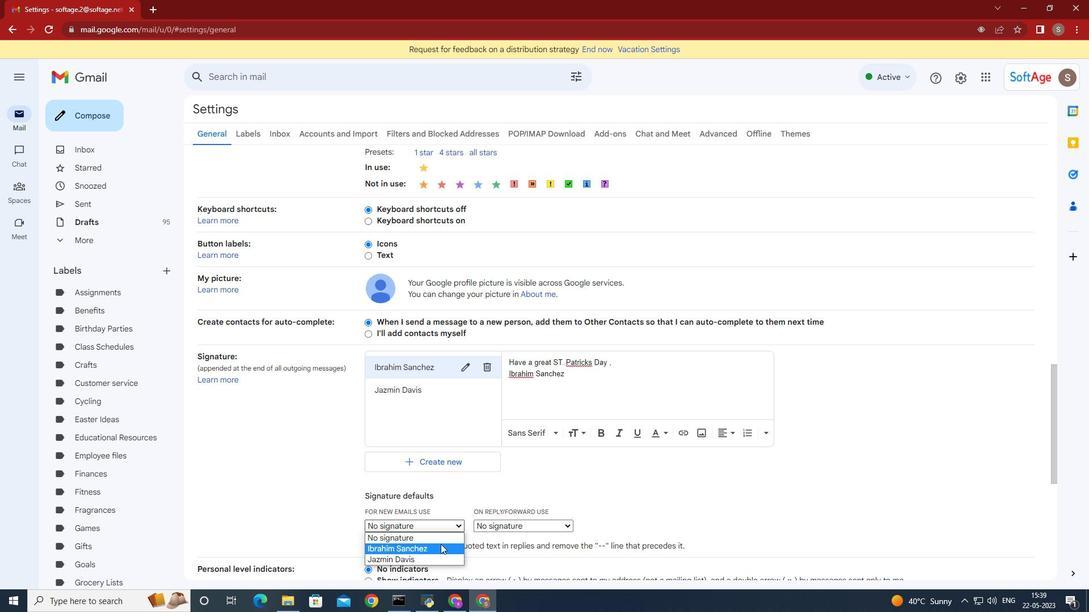 
Action: Mouse moved to (563, 527)
Screenshot: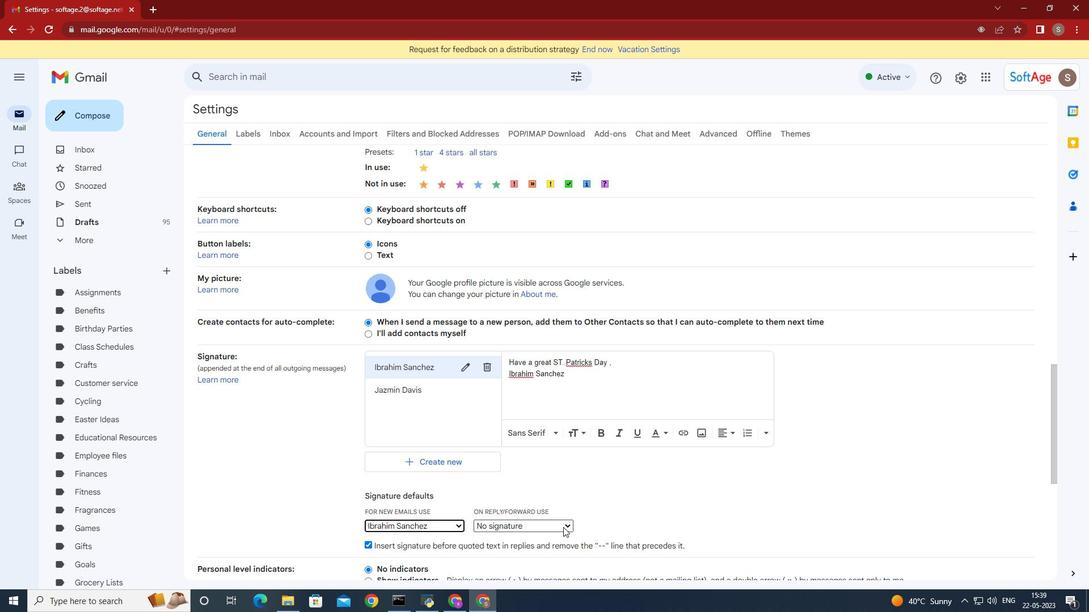 
Action: Mouse pressed left at (563, 527)
Screenshot: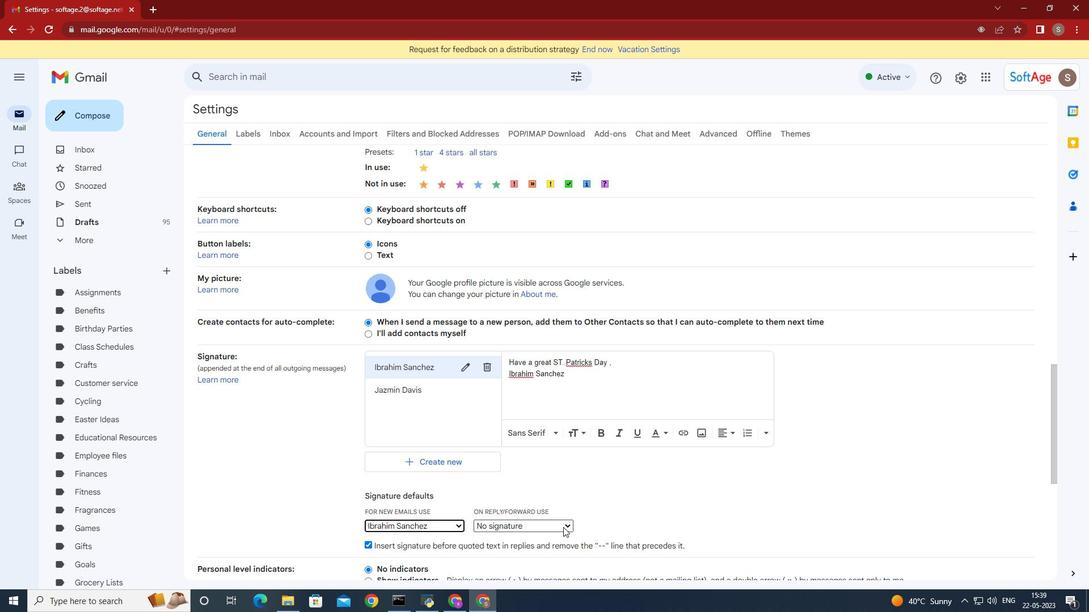 
Action: Mouse moved to (557, 544)
Screenshot: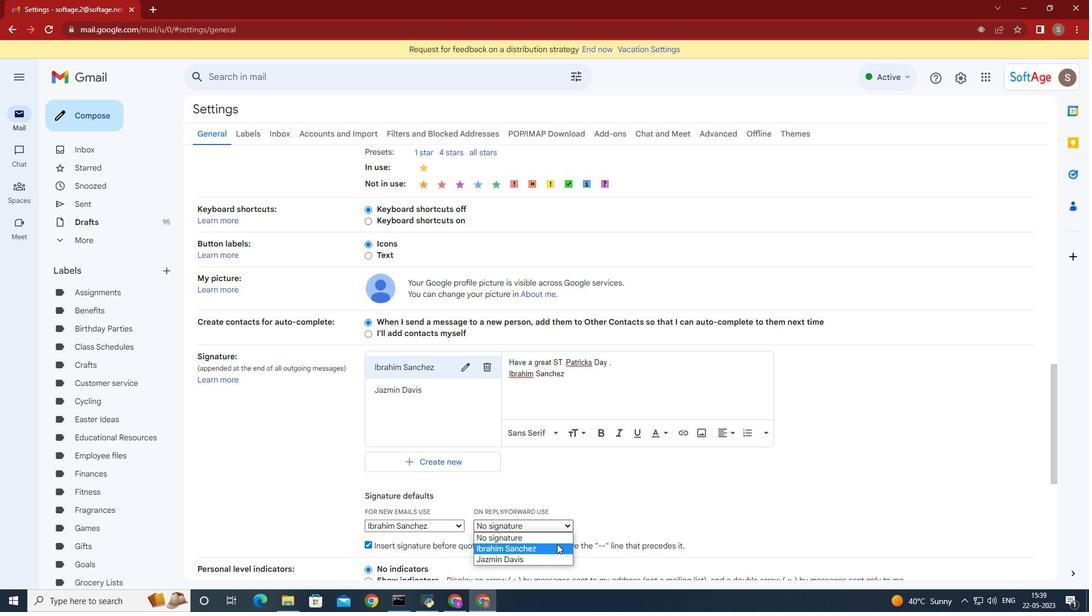 
Action: Mouse pressed left at (557, 544)
Screenshot: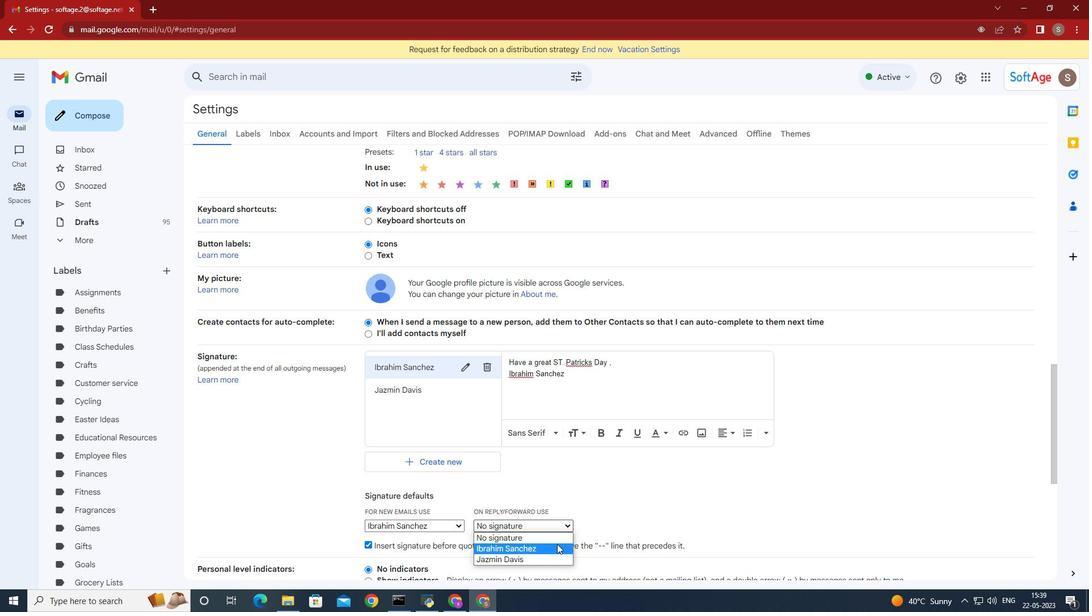 
Action: Mouse moved to (766, 449)
Screenshot: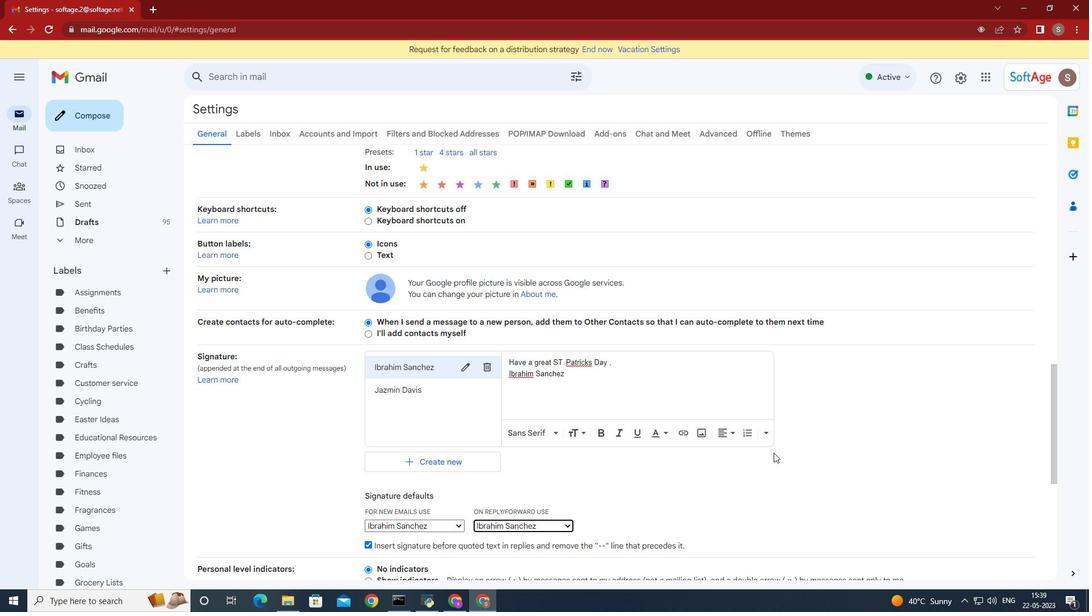 
Action: Mouse scrolled (766, 448) with delta (0, 0)
Screenshot: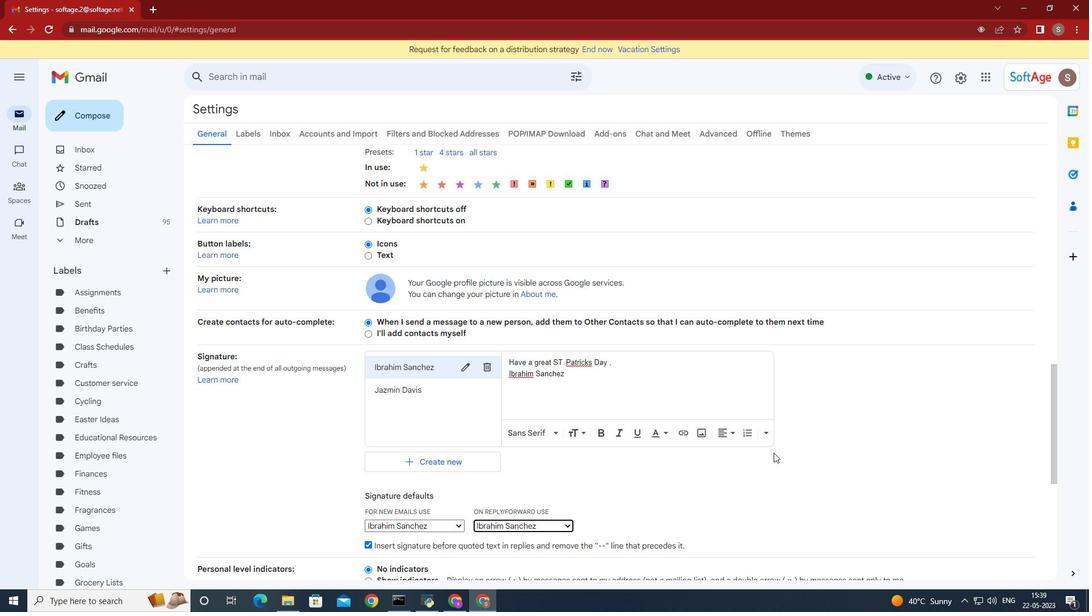 
Action: Mouse scrolled (766, 448) with delta (0, 0)
Screenshot: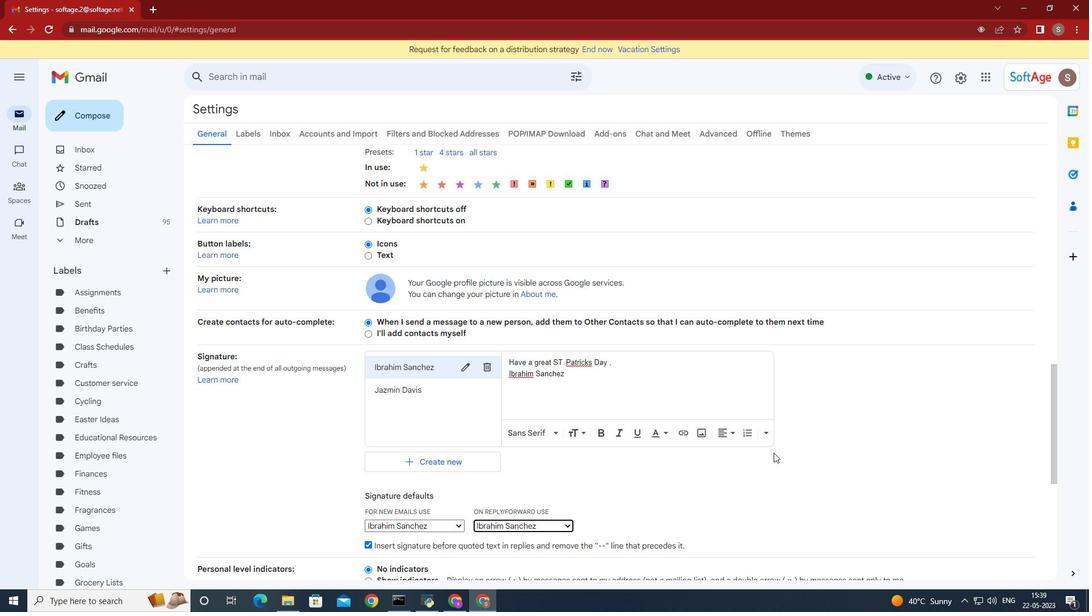 
Action: Mouse moved to (762, 449)
Screenshot: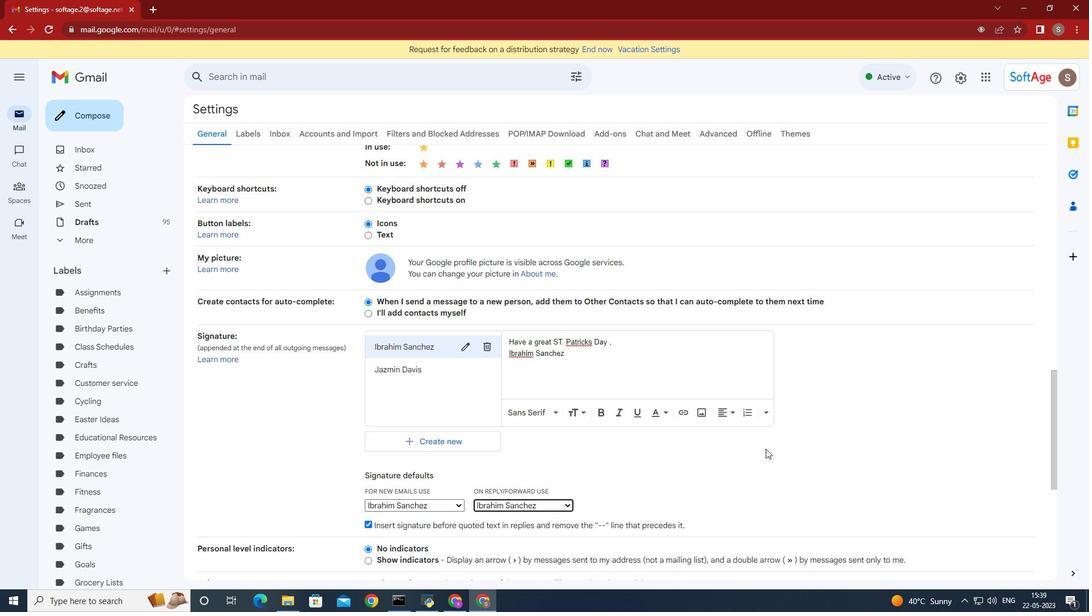 
Action: Mouse scrolled (765, 448) with delta (0, 0)
Screenshot: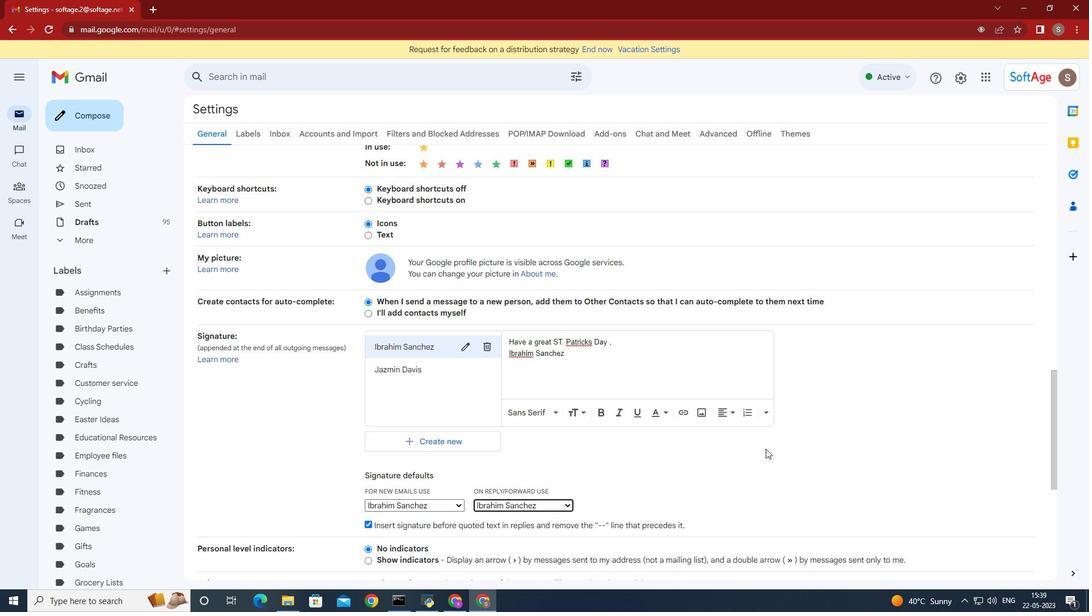 
Action: Mouse moved to (756, 444)
Screenshot: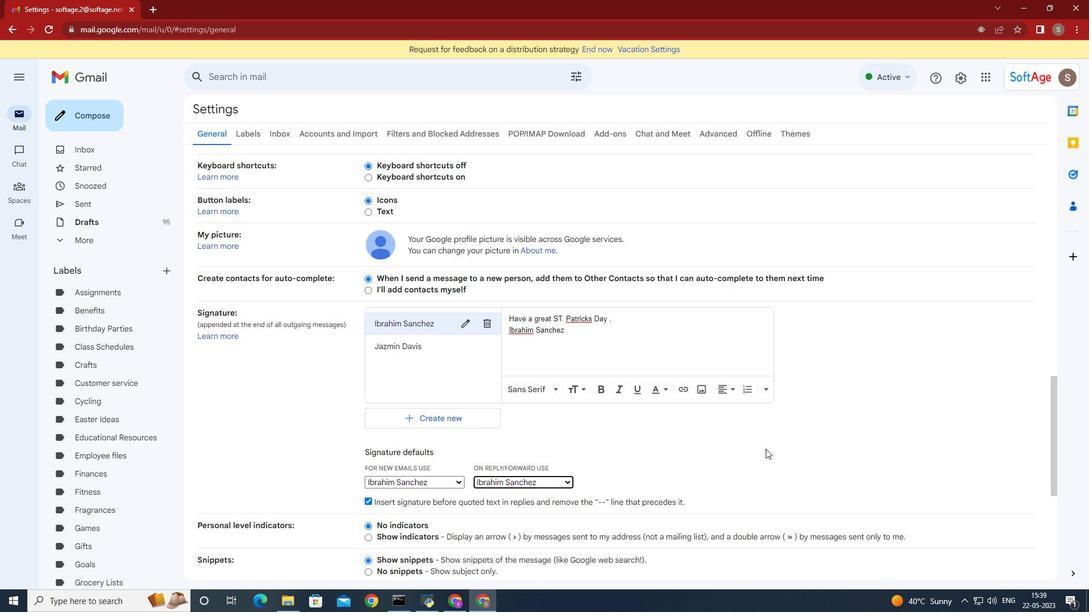 
Action: Mouse scrolled (762, 448) with delta (0, 0)
Screenshot: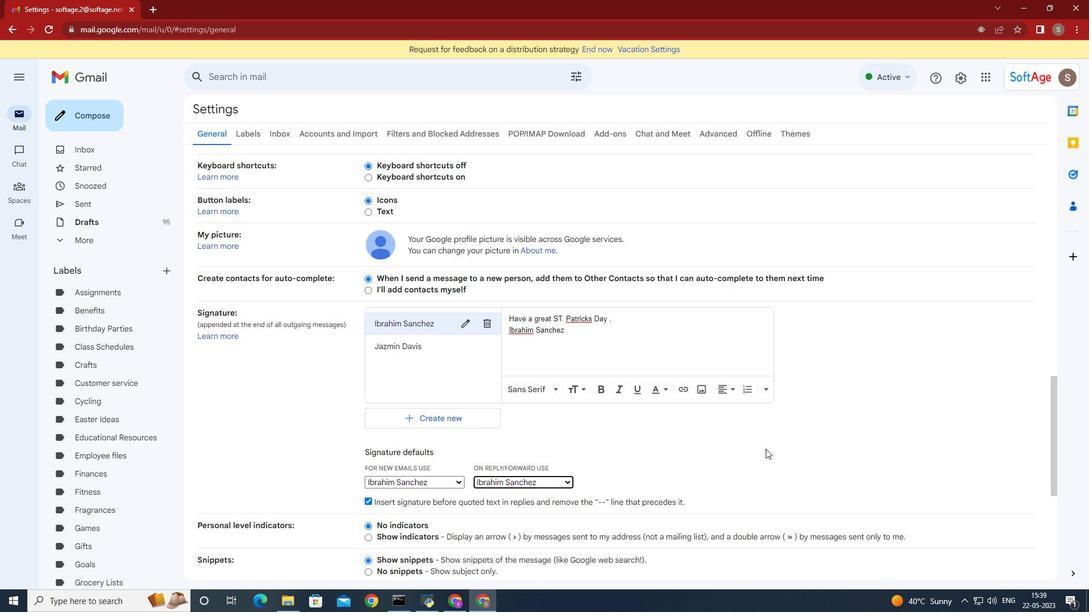 
Action: Mouse moved to (754, 440)
Screenshot: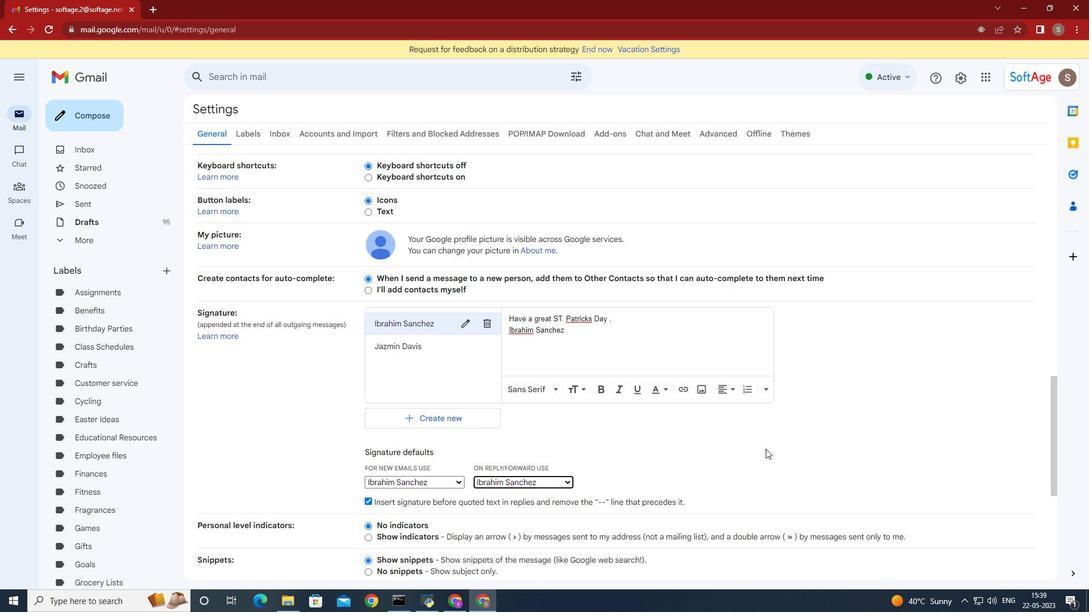 
Action: Mouse scrolled (758, 445) with delta (0, 0)
Screenshot: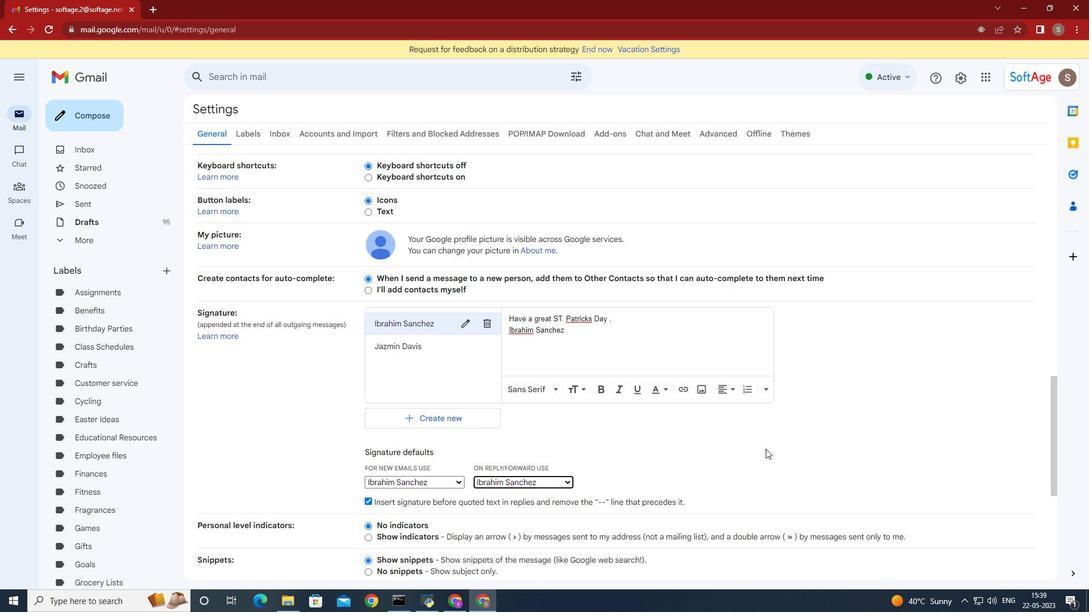 
Action: Mouse moved to (753, 439)
Screenshot: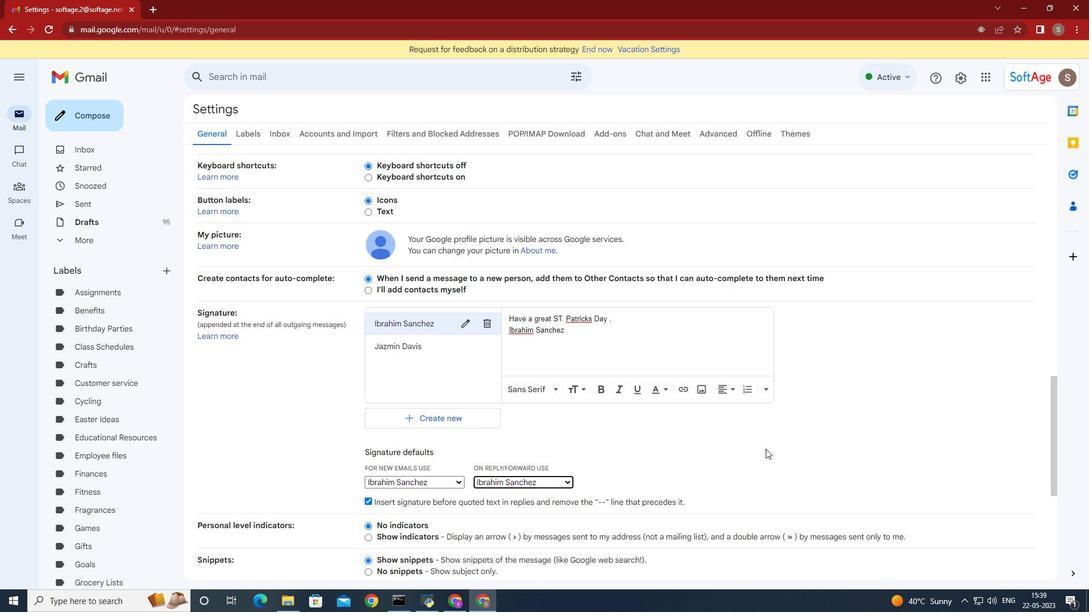 
Action: Mouse scrolled (756, 443) with delta (0, 0)
Screenshot: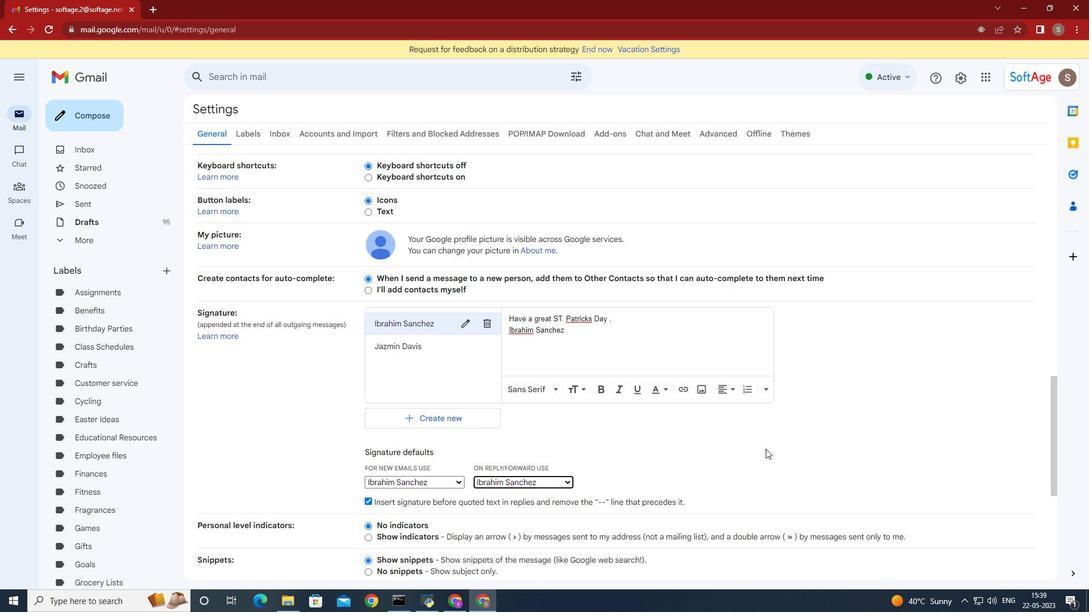 
Action: Mouse moved to (749, 435)
Screenshot: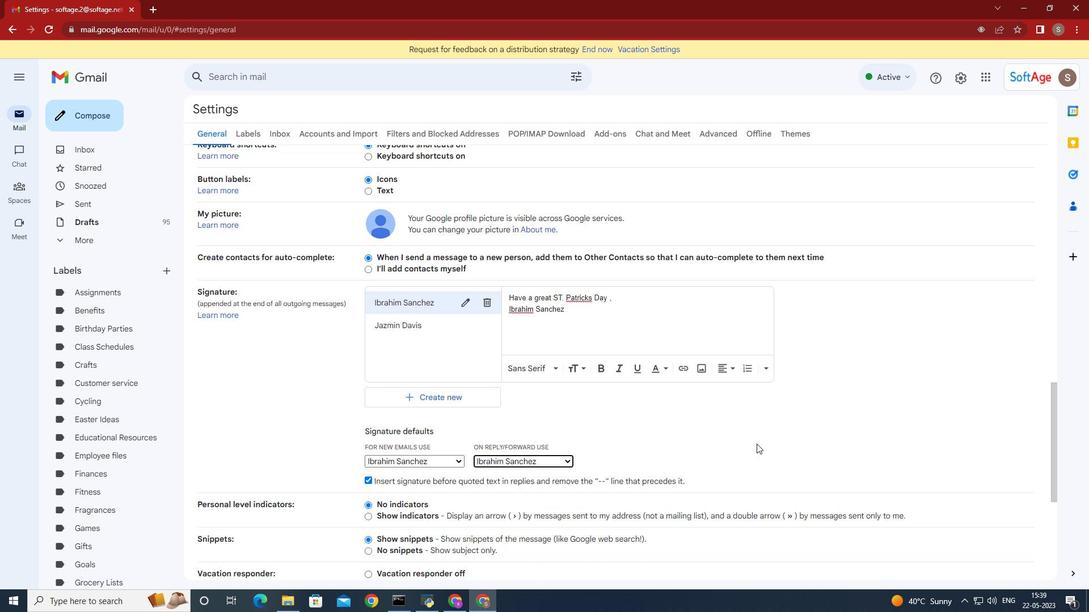 
Action: Mouse scrolled (749, 434) with delta (0, 0)
Screenshot: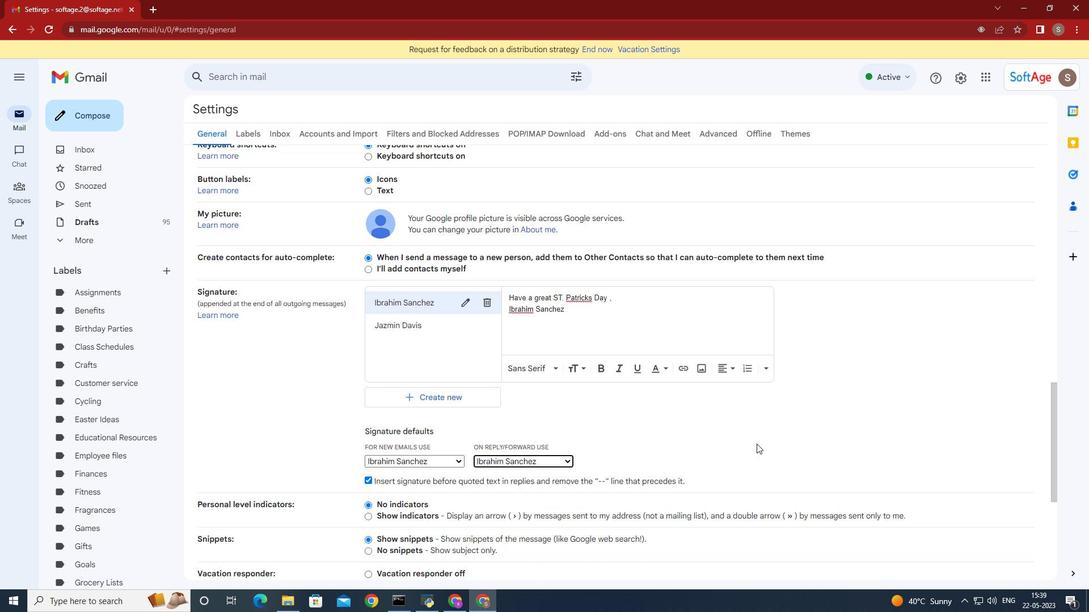 
Action: Mouse moved to (613, 518)
Screenshot: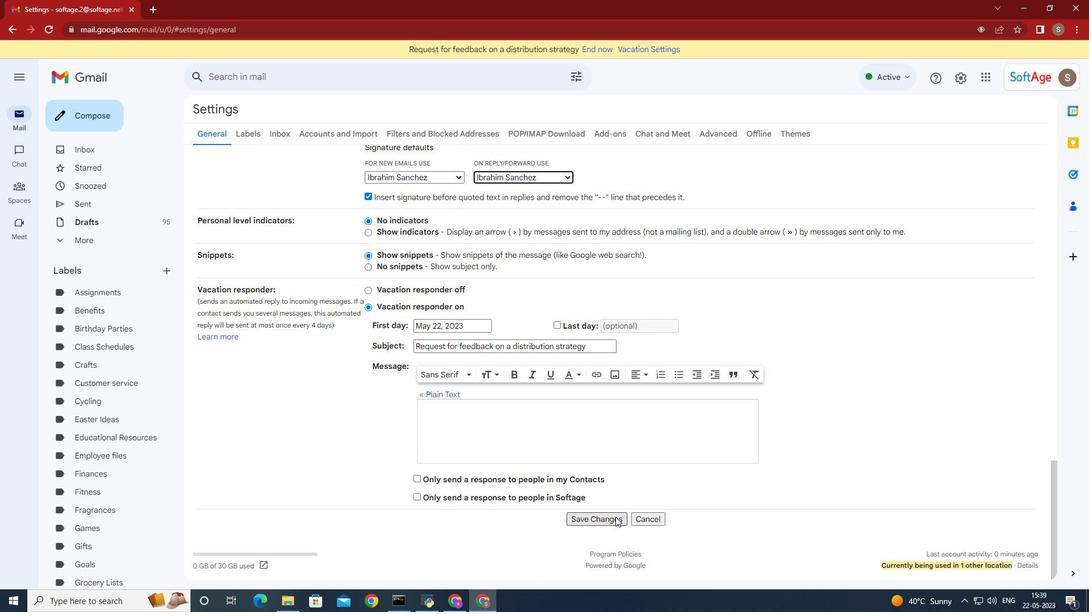 
Action: Mouse pressed left at (613, 518)
Screenshot: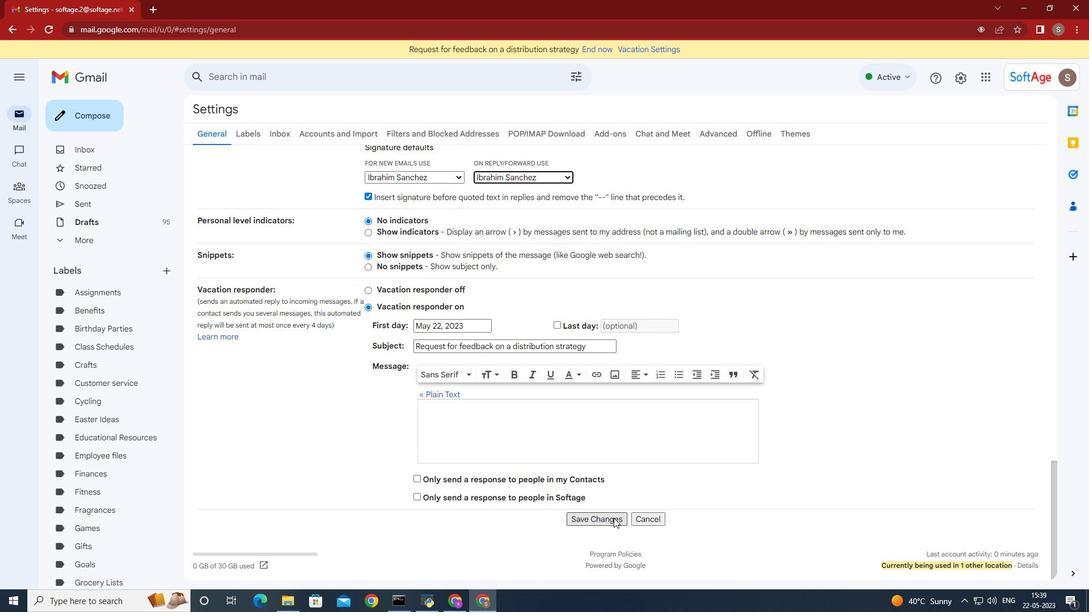 
Action: Mouse moved to (89, 114)
Screenshot: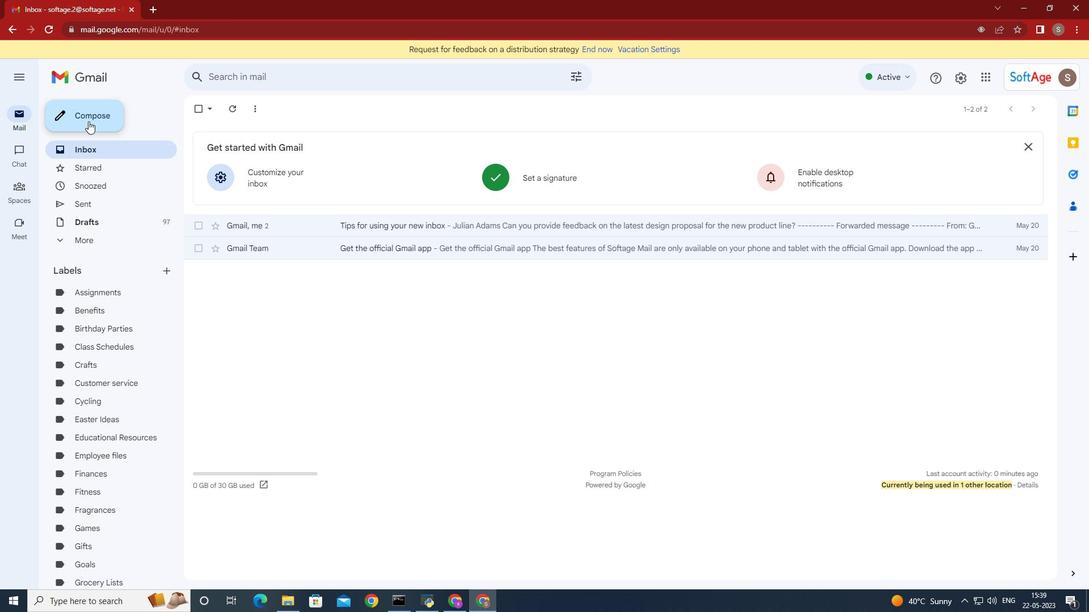 
Action: Mouse pressed left at (89, 114)
Screenshot: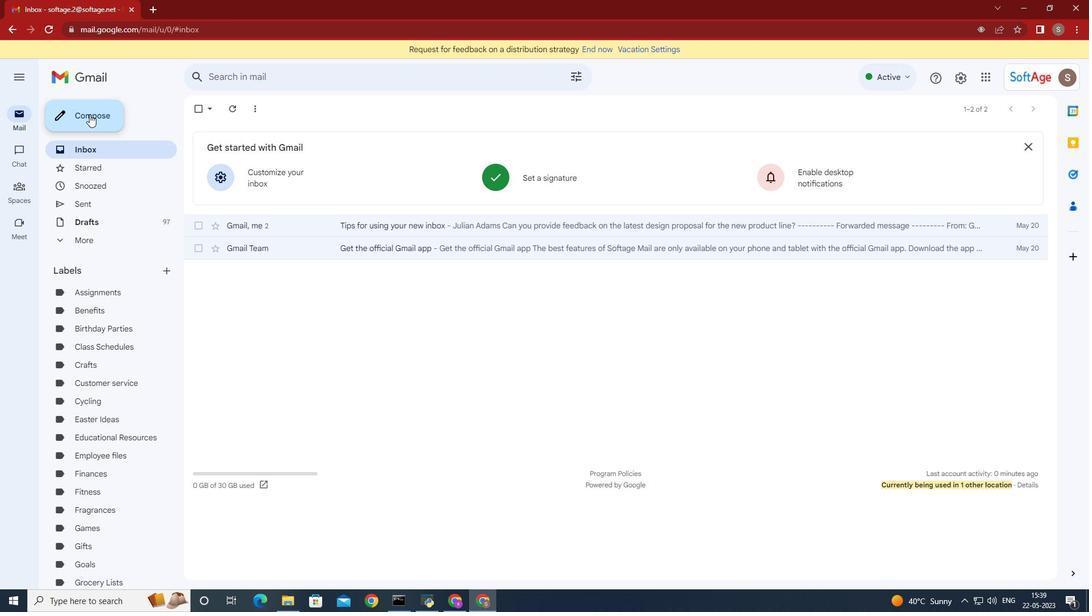 
Action: Mouse moved to (762, 283)
Screenshot: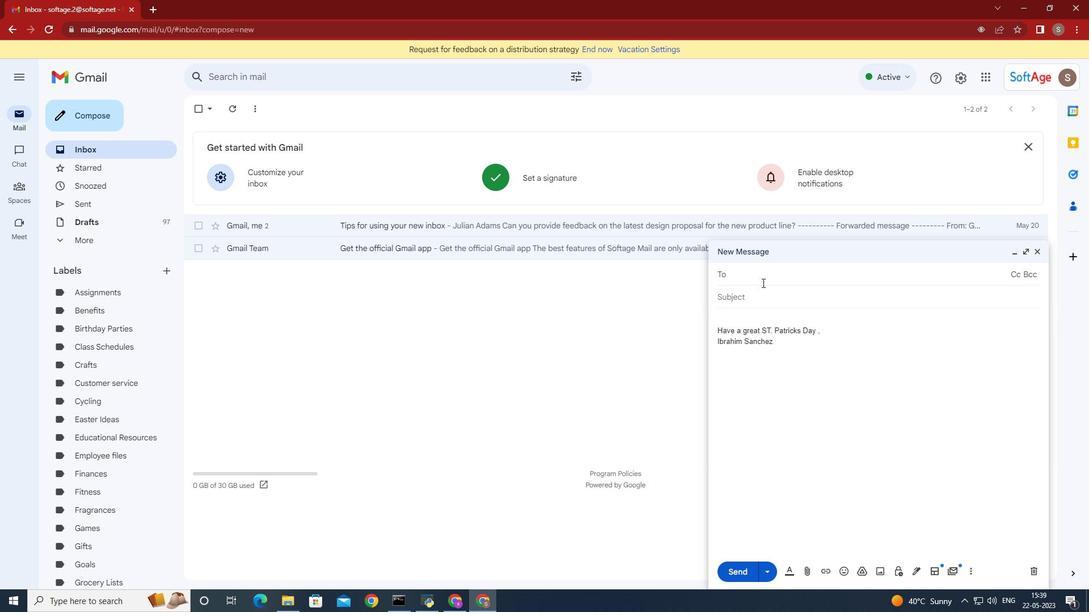 
Action: Key pressed softa
Screenshot: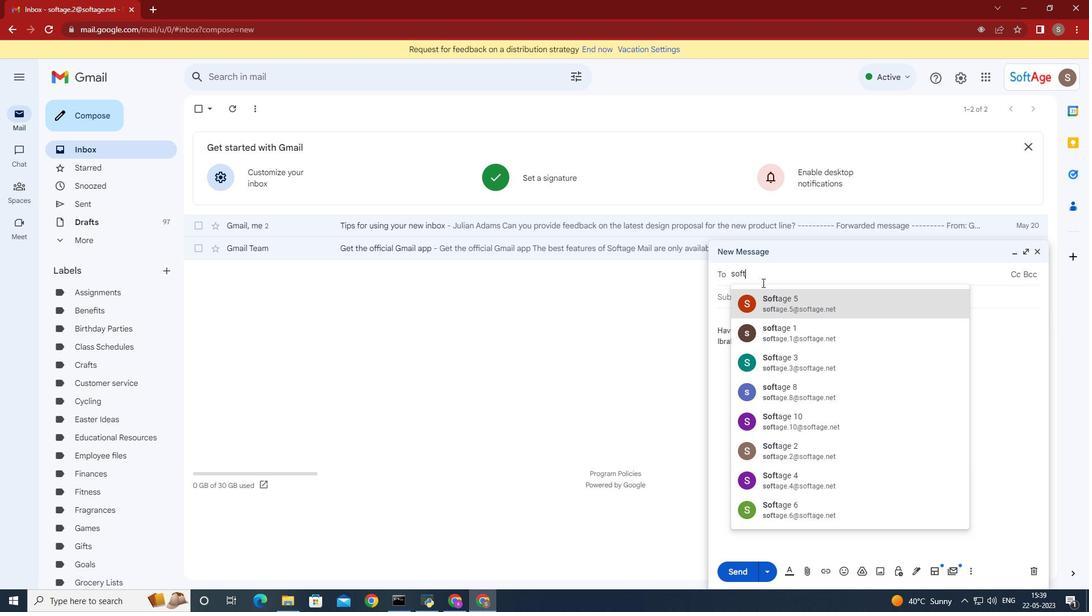 
Action: Mouse moved to (810, 387)
Screenshot: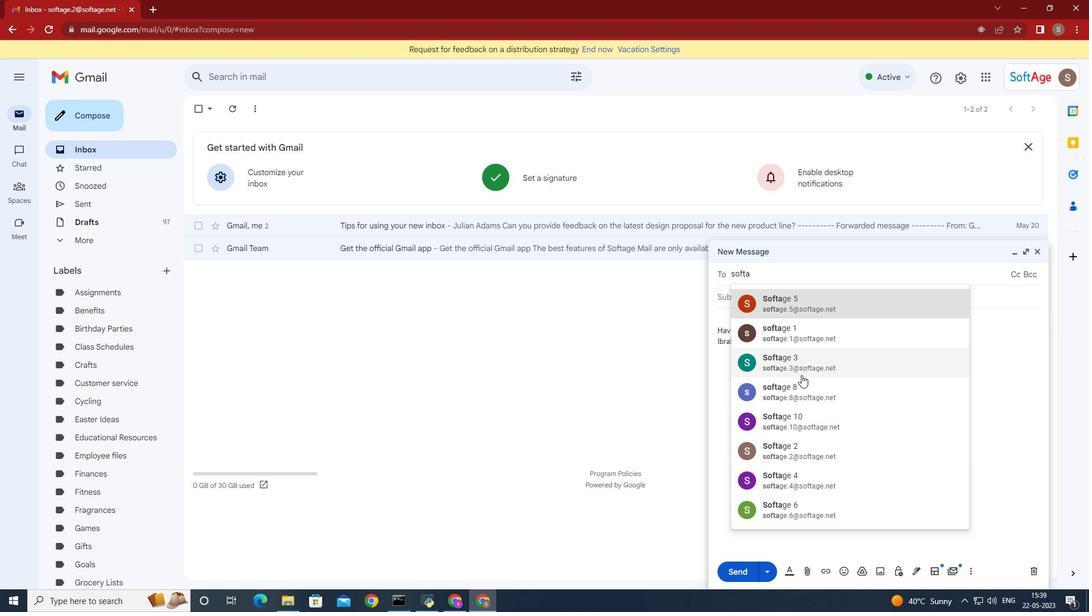 
Action: Mouse pressed left at (810, 387)
Screenshot: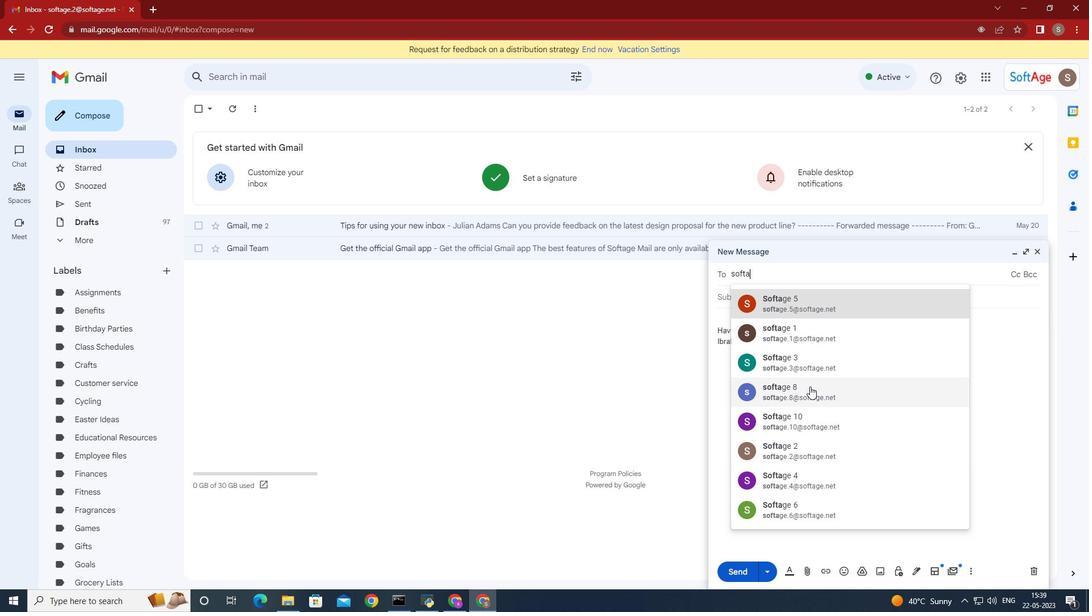 
Action: Mouse moved to (166, 272)
Screenshot: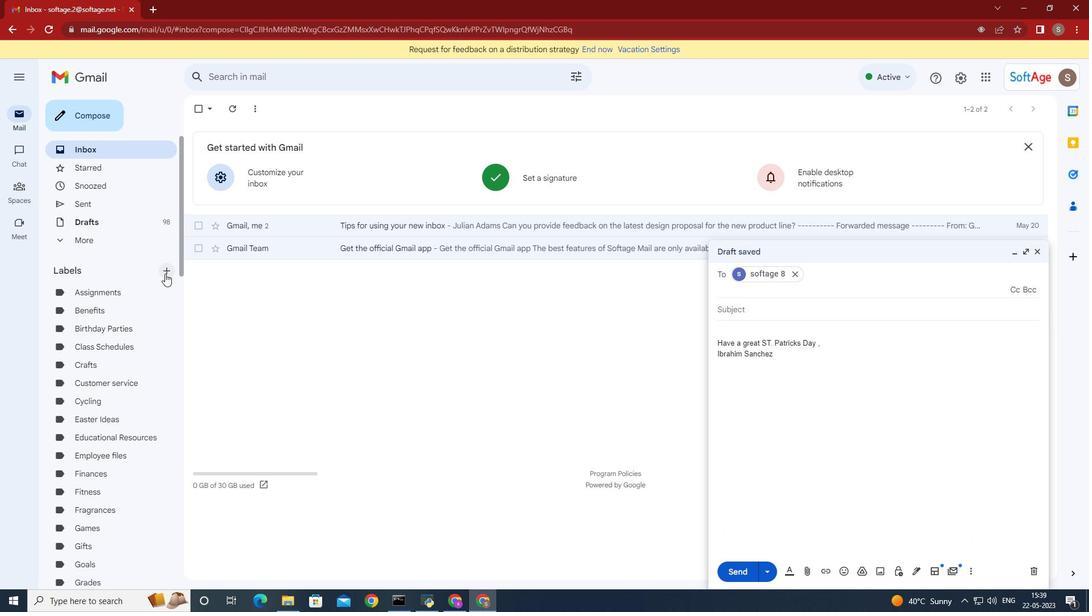 
Action: Mouse pressed left at (166, 272)
Screenshot: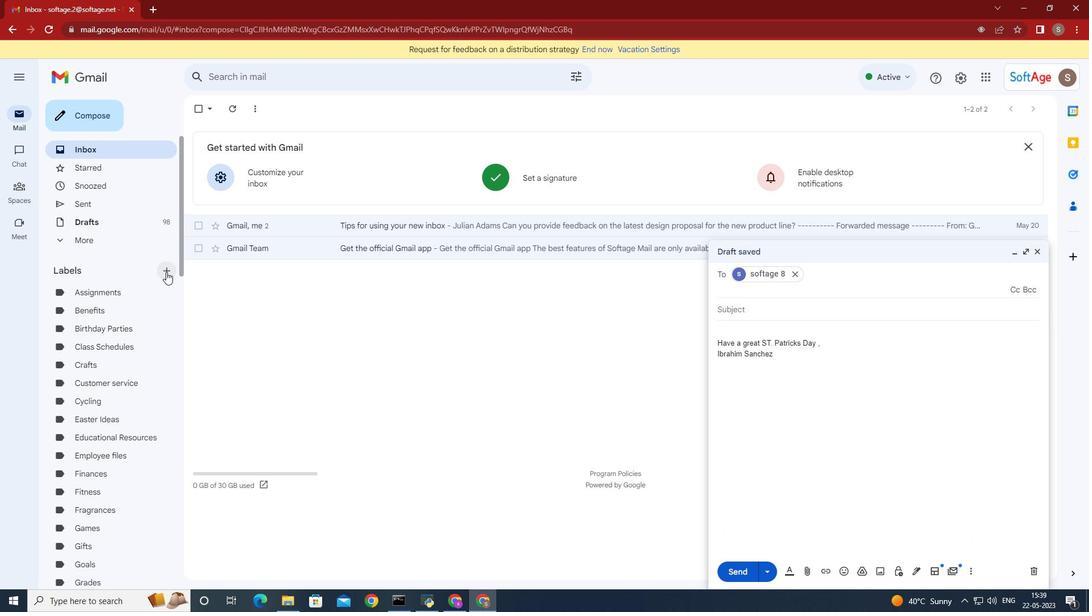 
Action: Mouse moved to (375, 324)
Screenshot: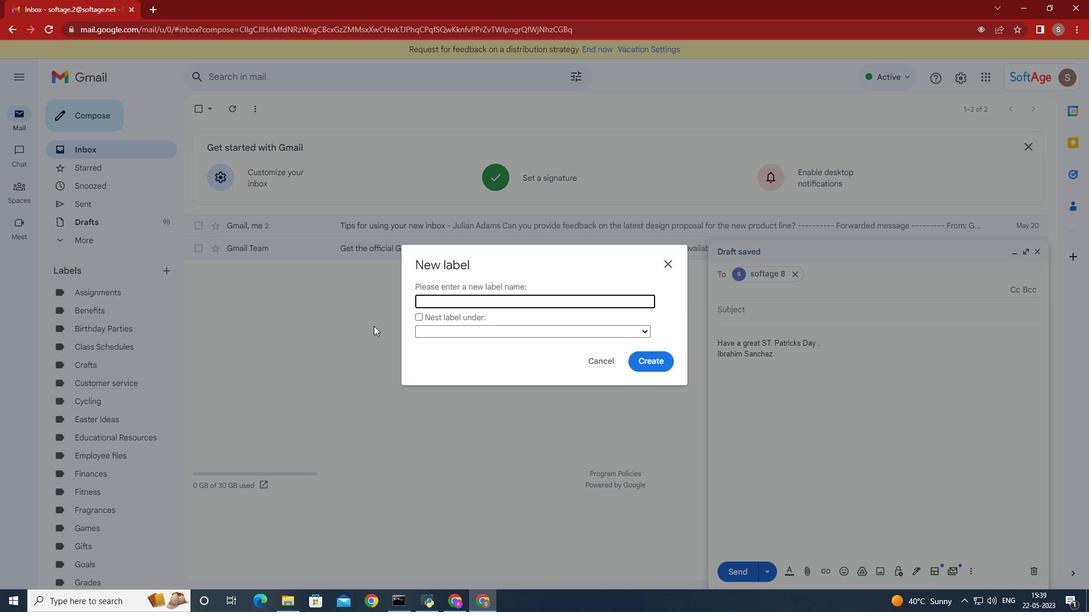 
Action: Key pressed <Key.shift><Key.shift><Key.shift><Key.shift><Key.shift><Key.shift><Key.shift><Key.shift><Key.shift><Key.shift><Key.shift><Key.shift>Decorations
Screenshot: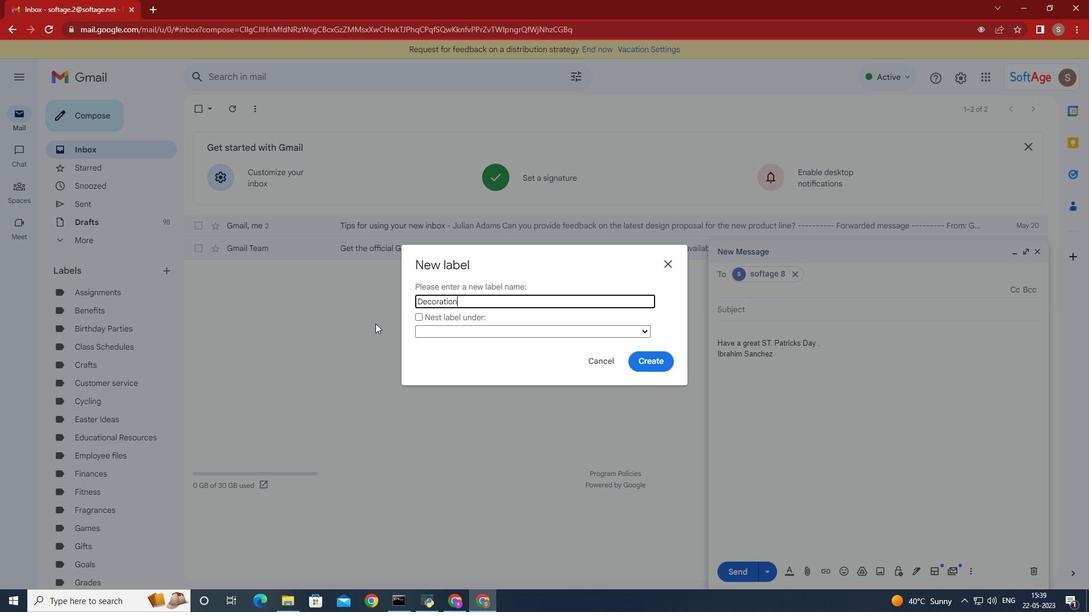 
Action: Mouse moved to (608, 481)
Screenshot: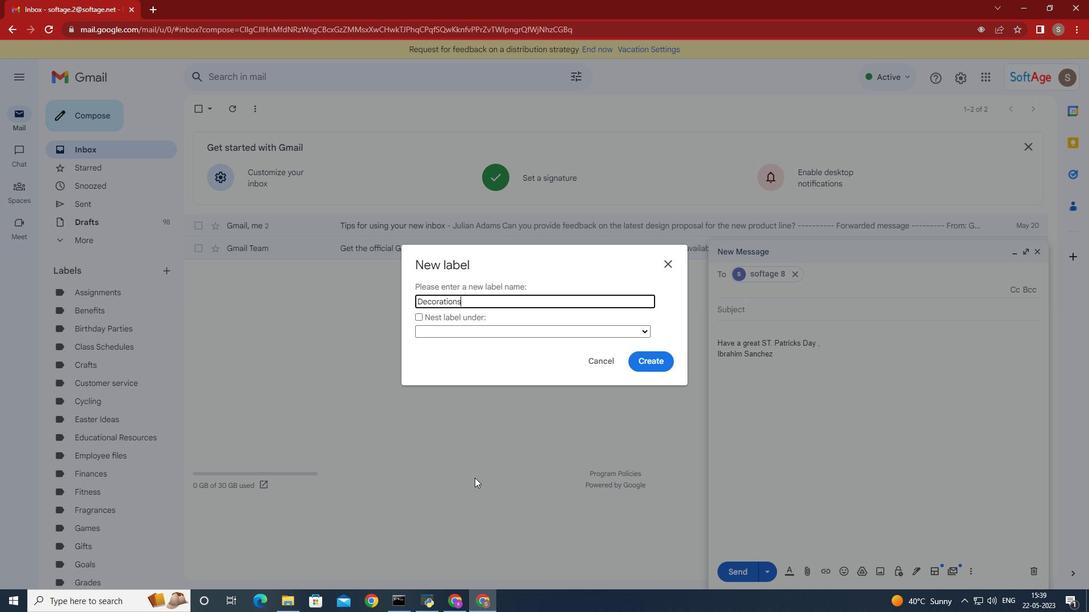 
Action: Key pressed <Key.space>
Screenshot: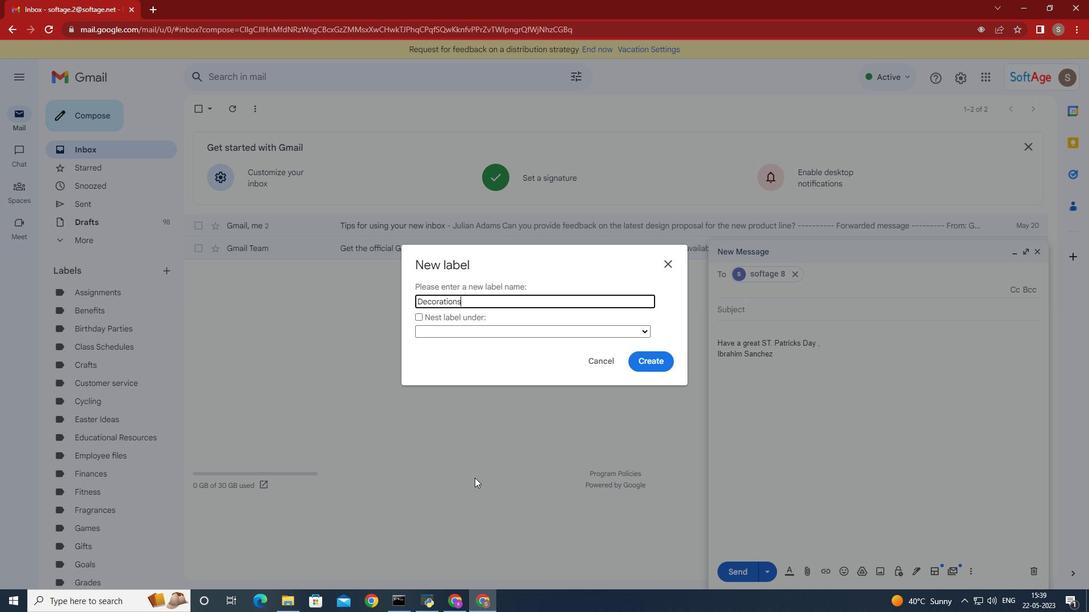
Action: Mouse moved to (657, 361)
Screenshot: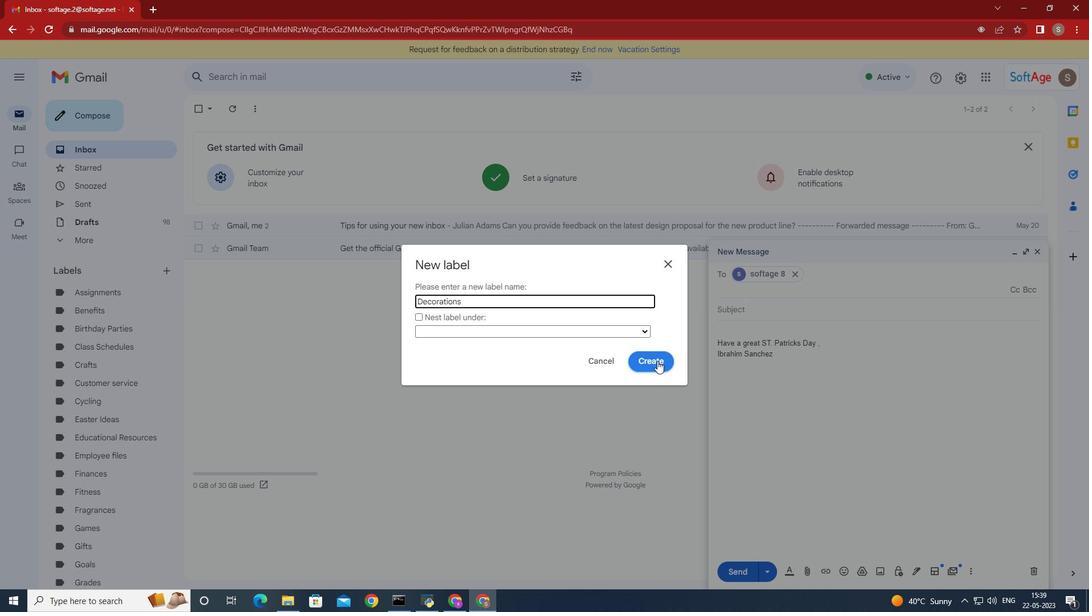 
Action: Mouse pressed left at (657, 361)
Screenshot: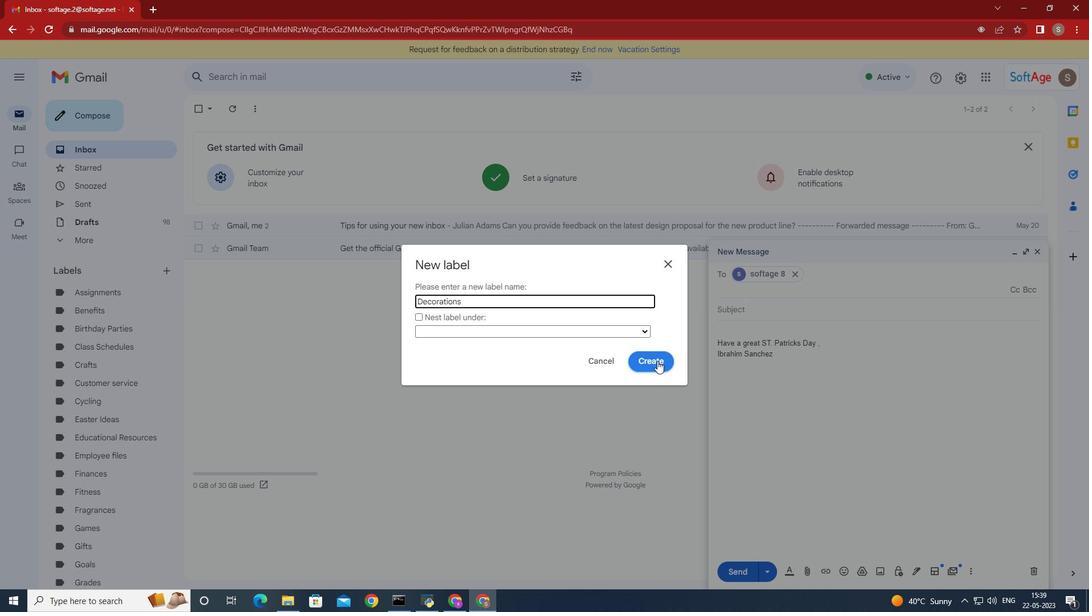 
Action: Mouse moved to (658, 360)
Screenshot: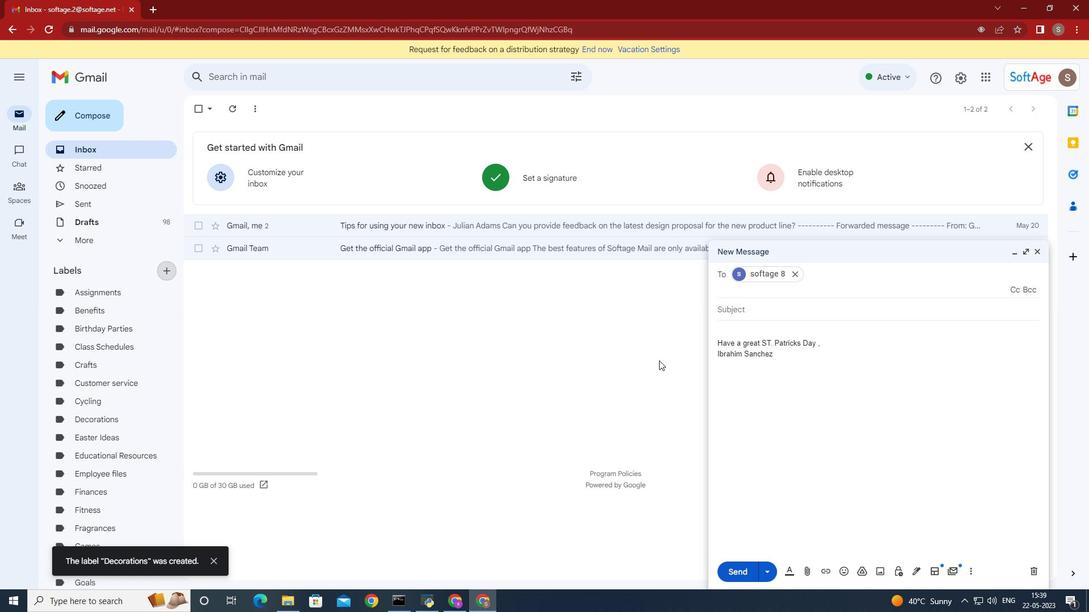 
